Task: Look for space in Saint-Bruno-de-Montarville, Canada from 17th June, 2023 to 21st June, 2023 for 2 adults in price range Rs.7000 to Rs.12000. Place can be private room with 1  bedroom having 2 beds and 1 bathroom. Property type can be house, flat, guest house. Booking option can be shelf check-in. Required host language is English.
Action: Mouse moved to (430, 86)
Screenshot: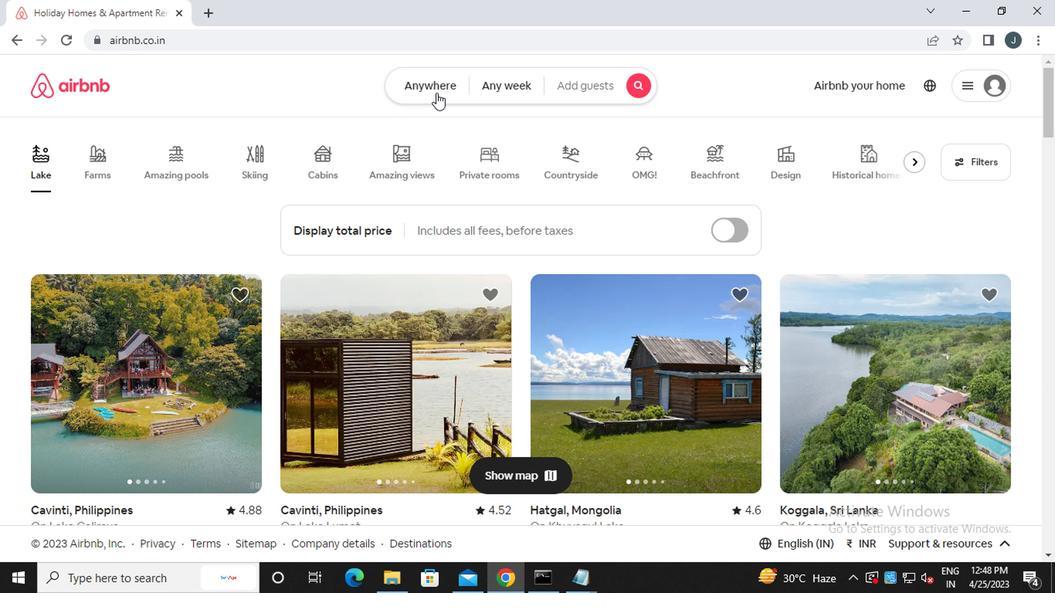 
Action: Mouse pressed left at (430, 86)
Screenshot: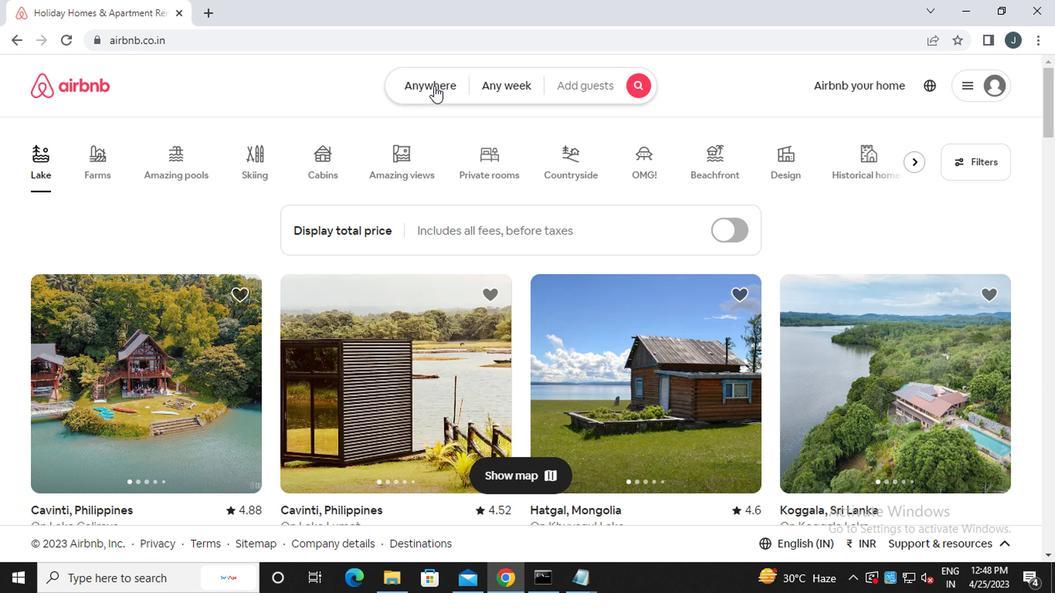 
Action: Mouse moved to (259, 152)
Screenshot: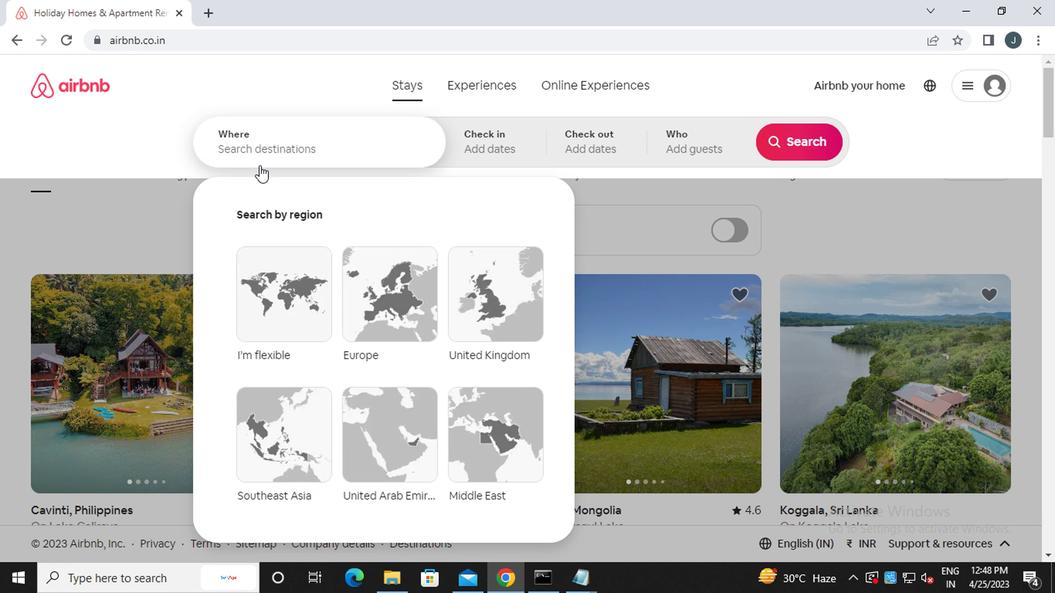 
Action: Mouse pressed left at (259, 152)
Screenshot: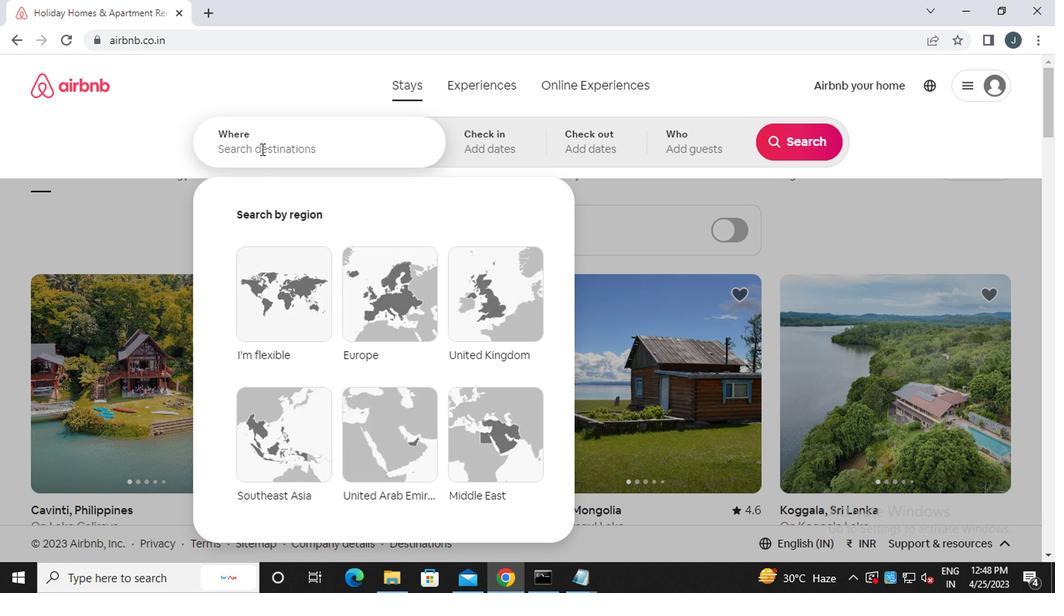 
Action: Key pressed s<Key.caps_lock>aint-de<Key.backspace><Key.backspace><Key.caps_lock>b<Key.caps_lock>runo-de-<Key.caps_lock>m<Key.caps_lock>ontarville,<Key.caps_lock>c<Key.caps_lock>anada
Screenshot: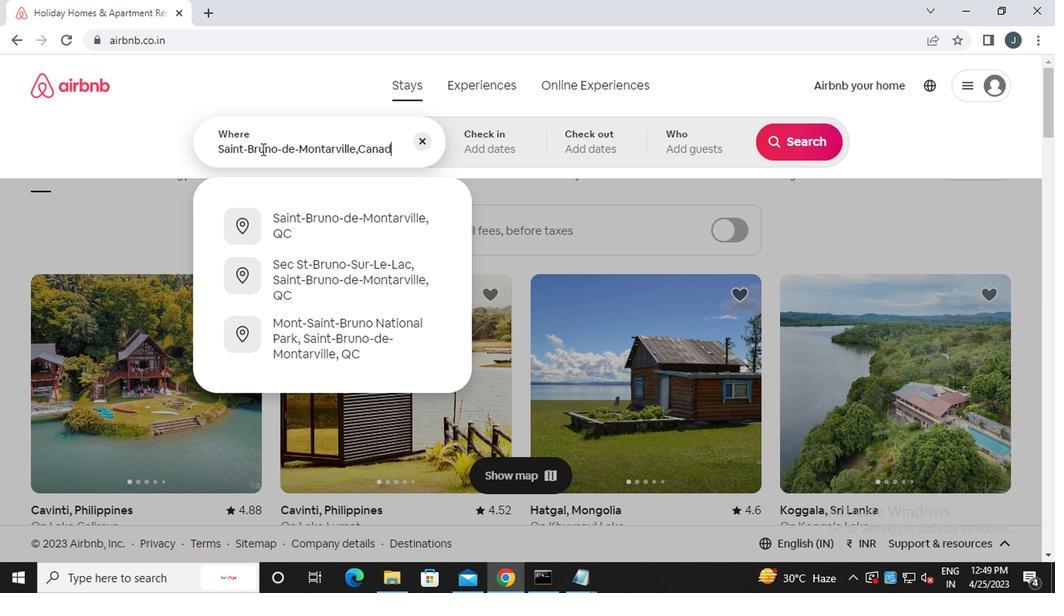 
Action: Mouse moved to (499, 146)
Screenshot: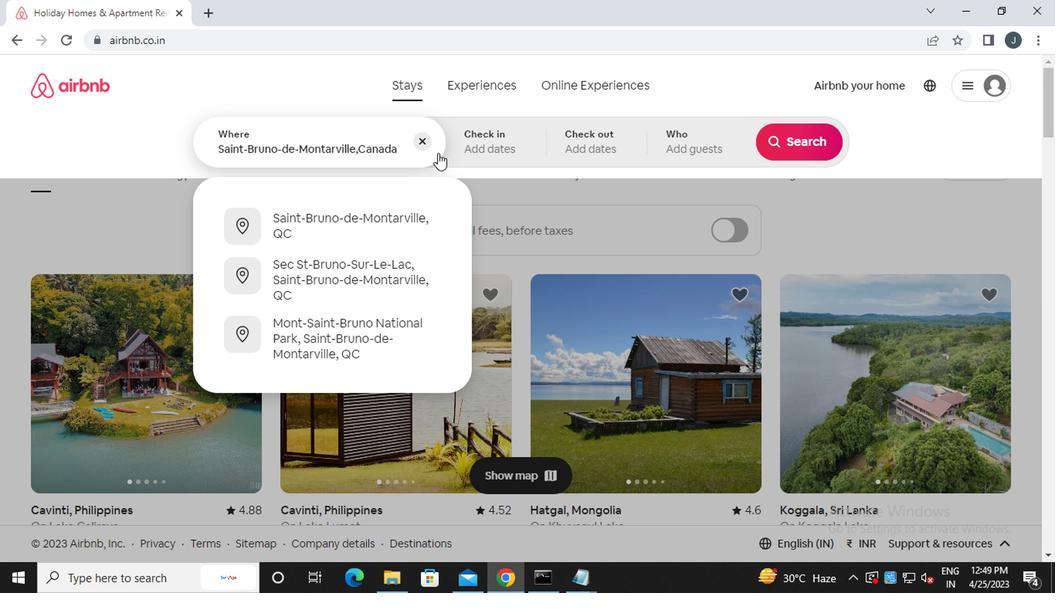 
Action: Mouse pressed left at (499, 146)
Screenshot: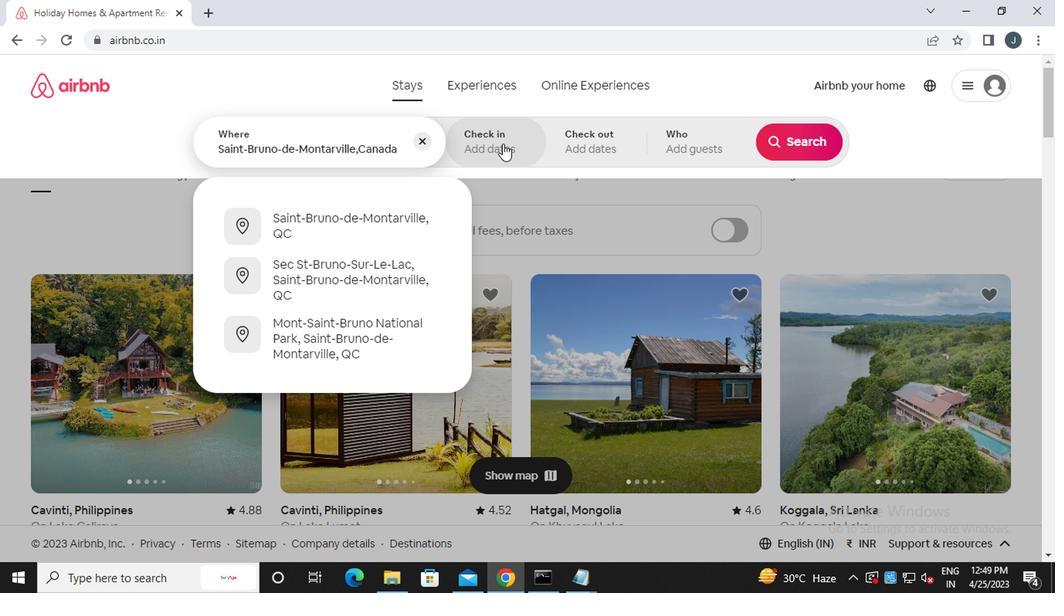 
Action: Mouse moved to (784, 269)
Screenshot: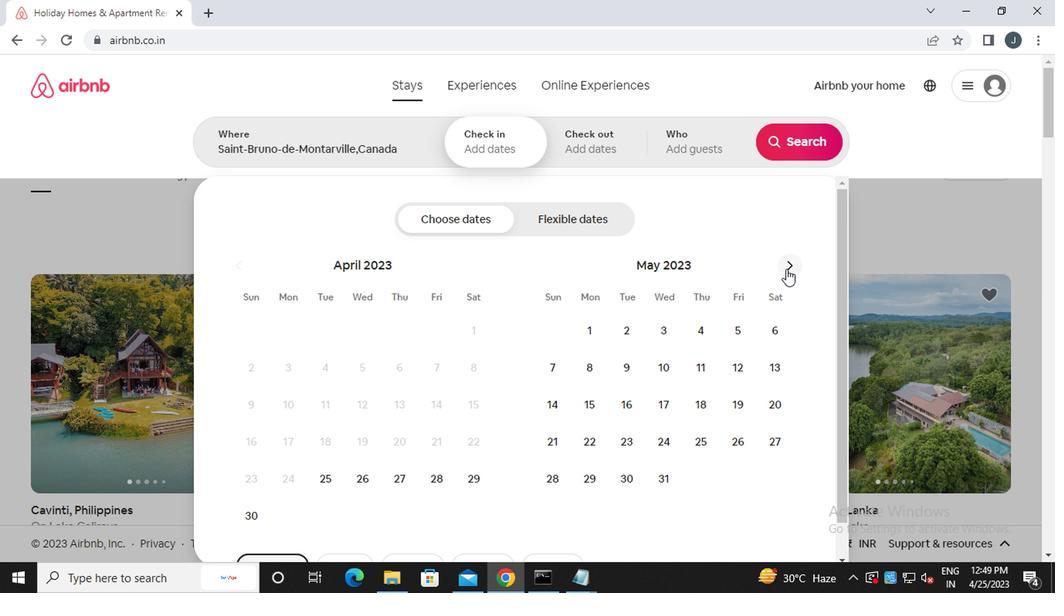 
Action: Mouse pressed left at (784, 269)
Screenshot: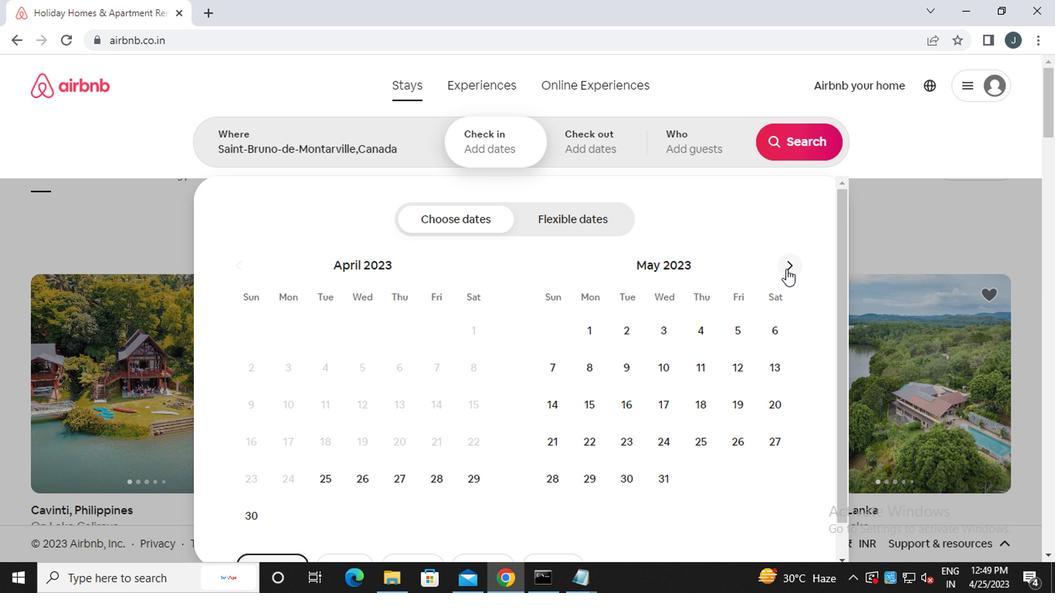 
Action: Mouse moved to (785, 269)
Screenshot: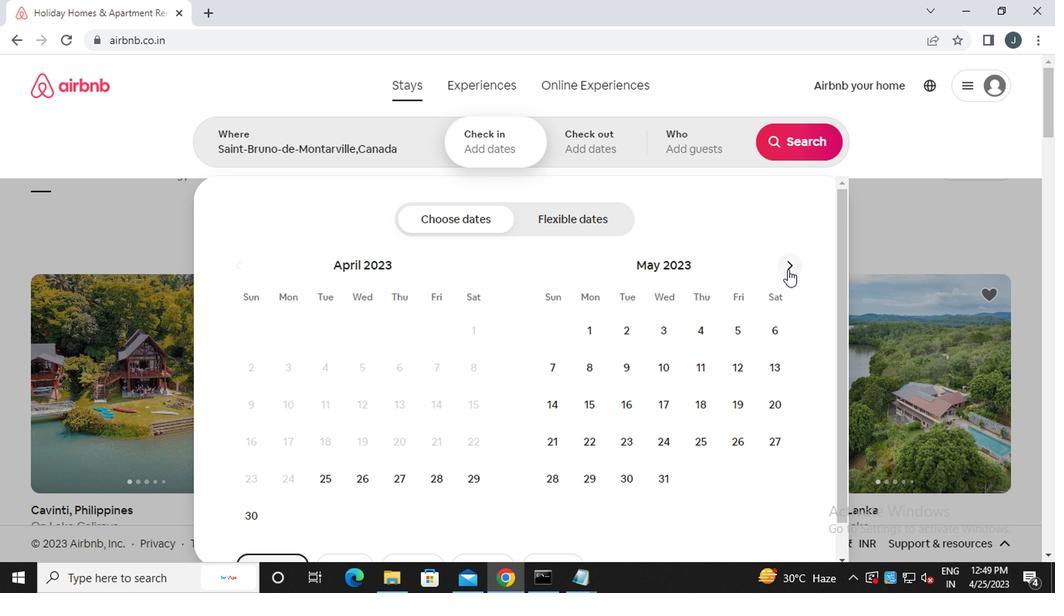 
Action: Mouse pressed left at (785, 269)
Screenshot: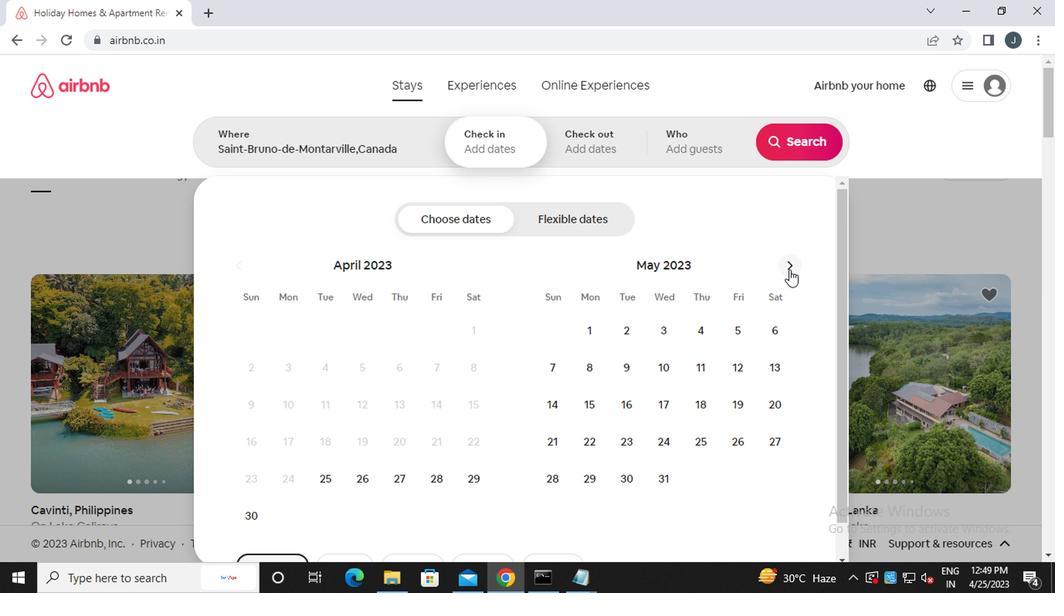 
Action: Mouse pressed left at (785, 269)
Screenshot: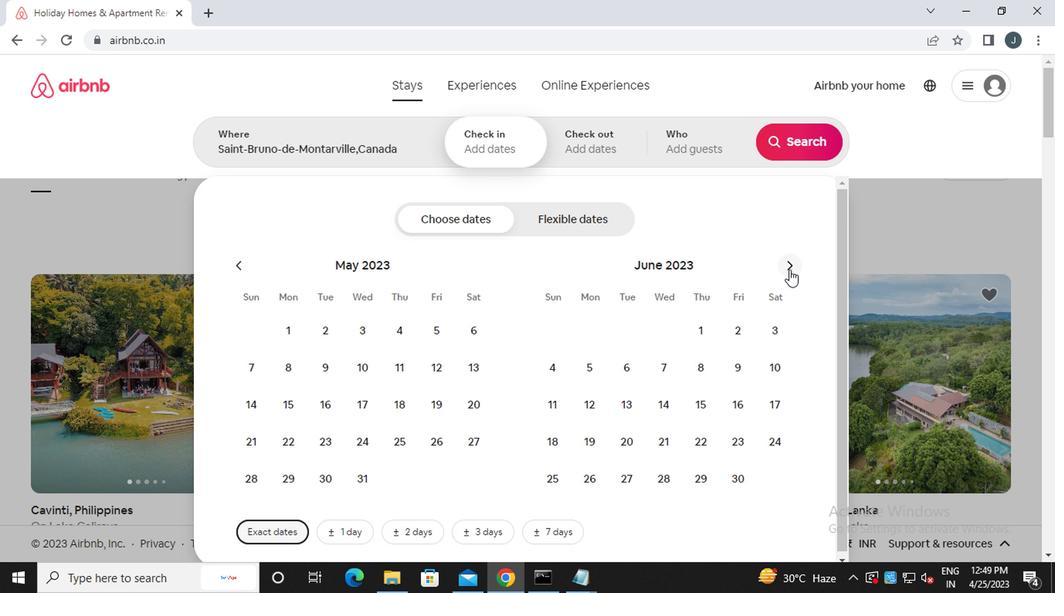 
Action: Mouse moved to (248, 266)
Screenshot: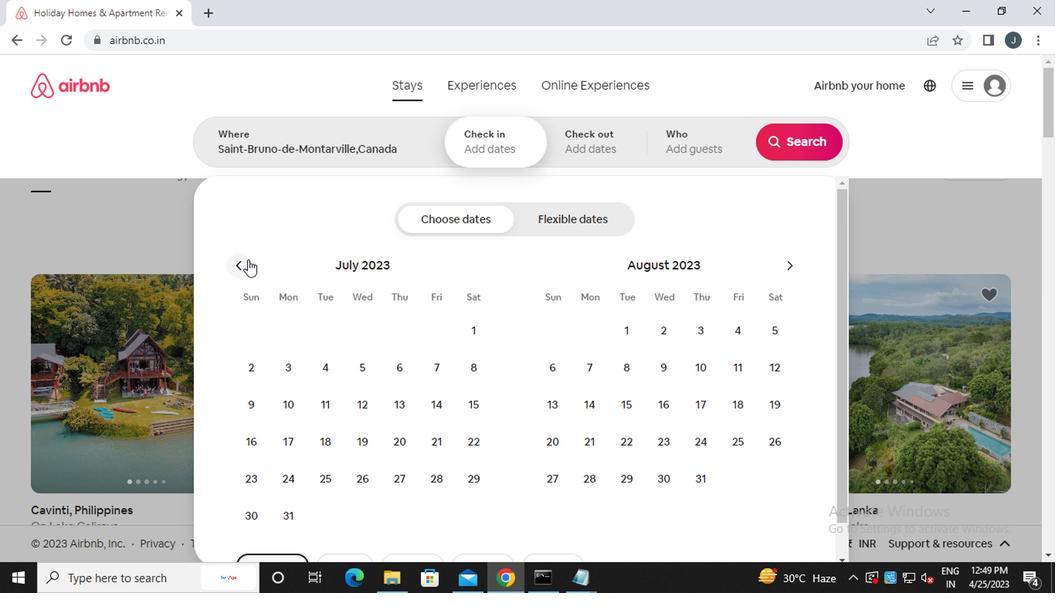 
Action: Mouse pressed left at (248, 266)
Screenshot: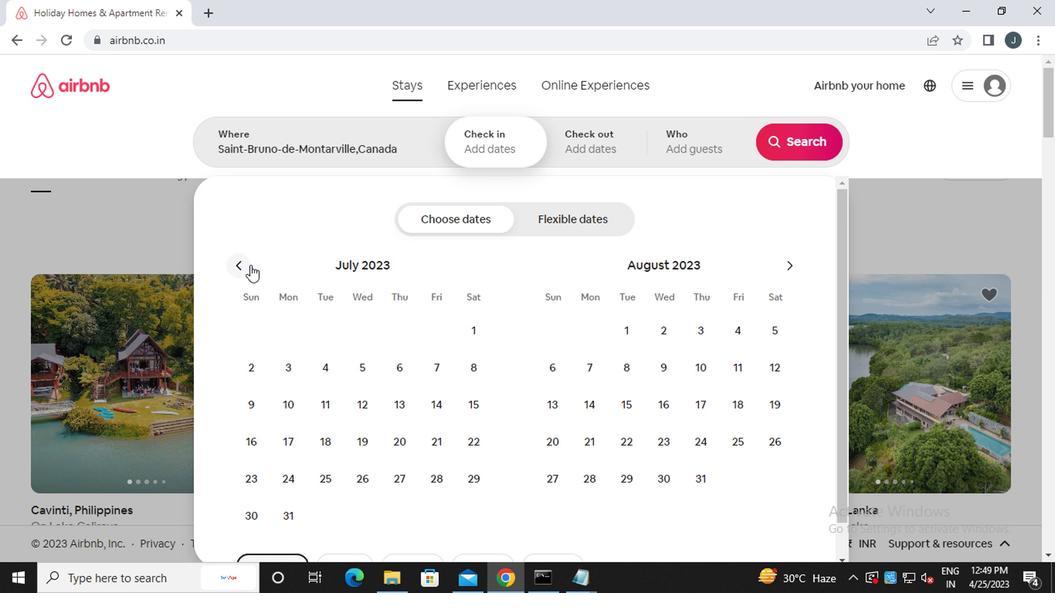 
Action: Mouse moved to (240, 266)
Screenshot: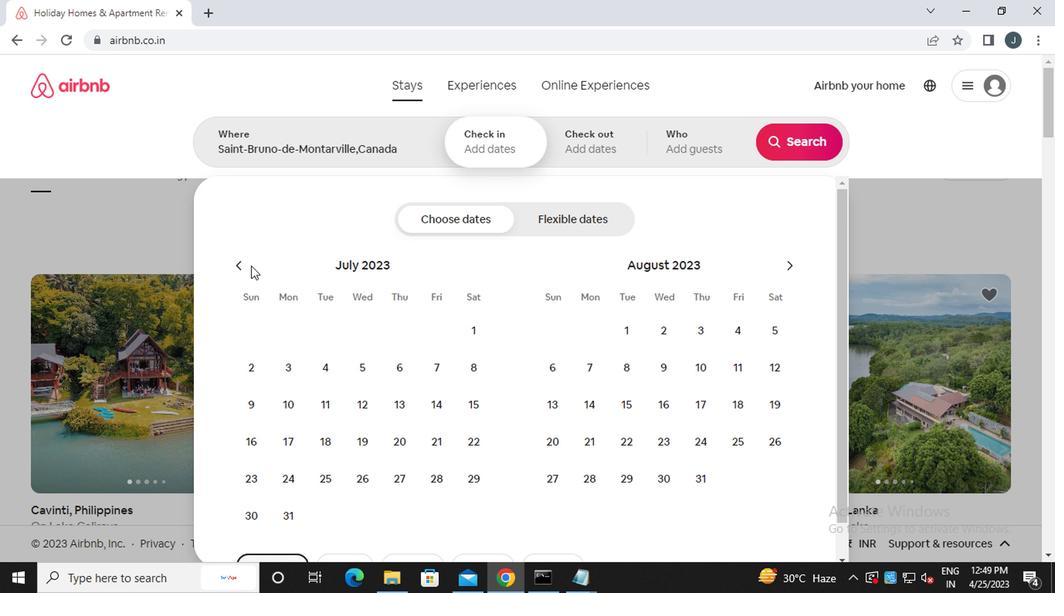 
Action: Mouse pressed left at (240, 266)
Screenshot: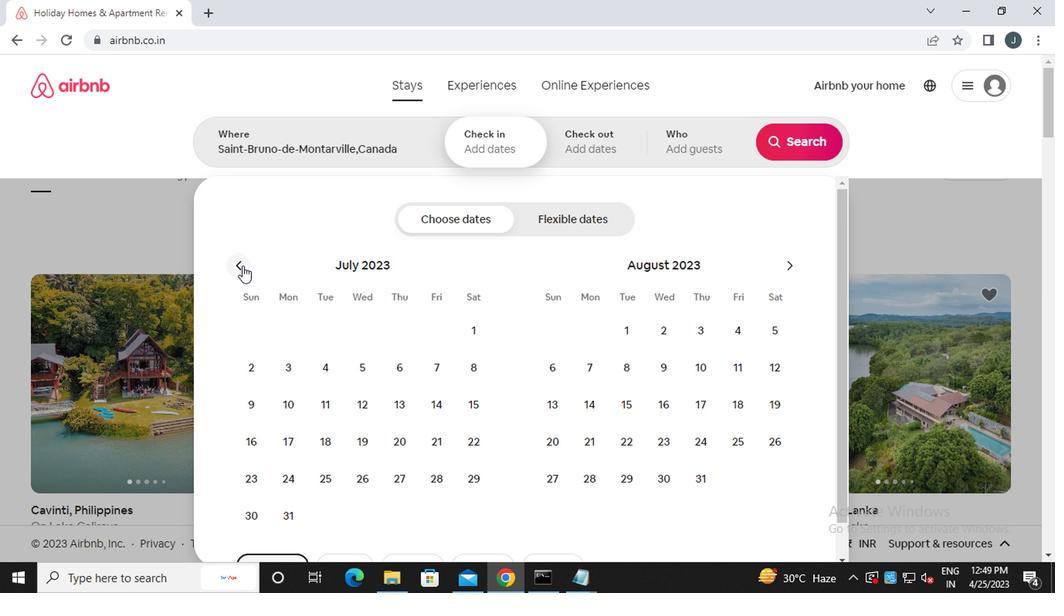 
Action: Mouse moved to (467, 407)
Screenshot: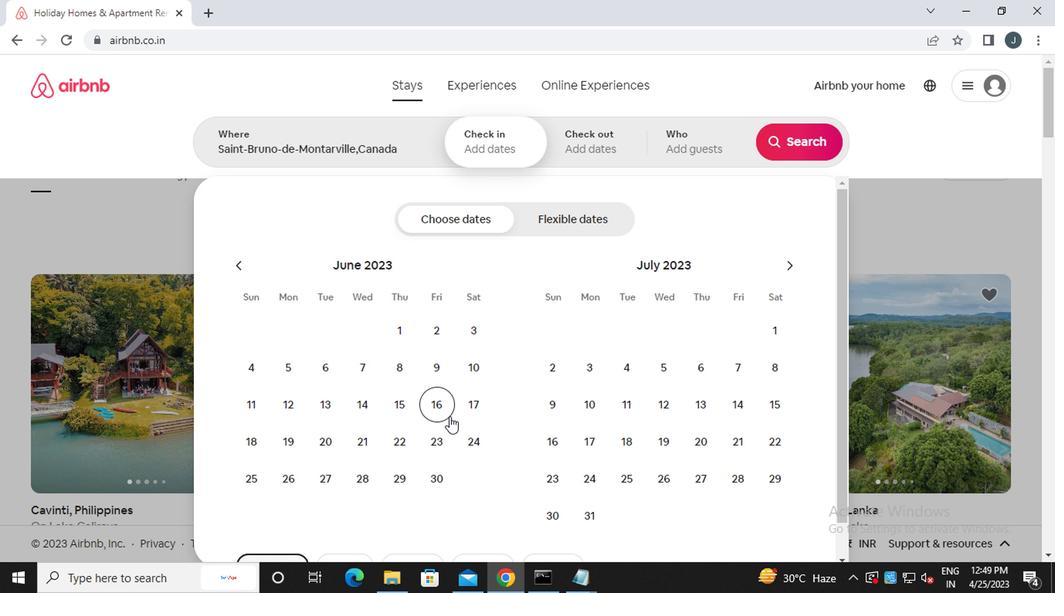 
Action: Mouse pressed left at (467, 407)
Screenshot: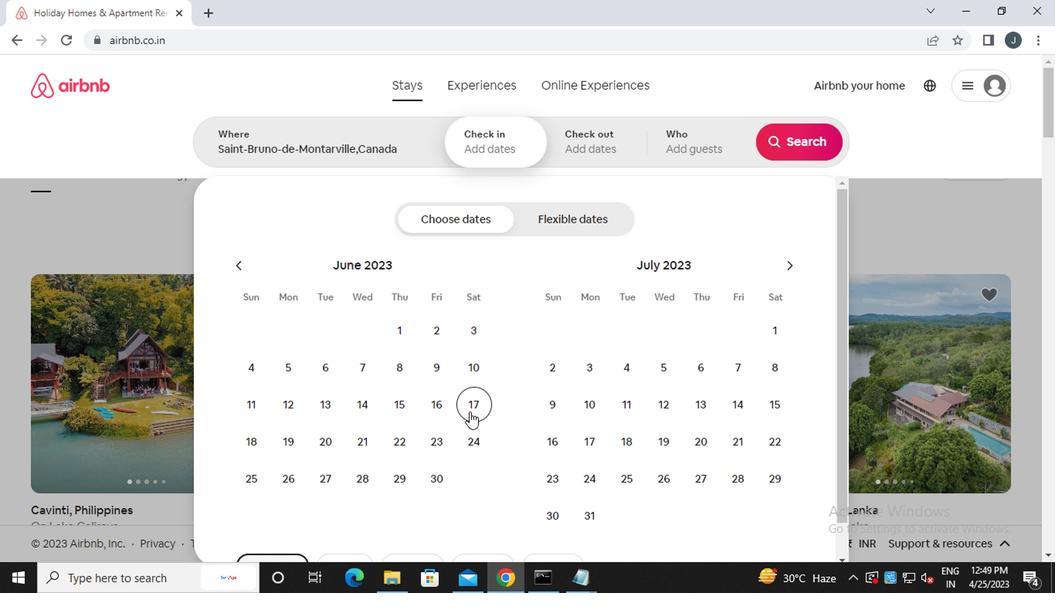 
Action: Mouse moved to (370, 435)
Screenshot: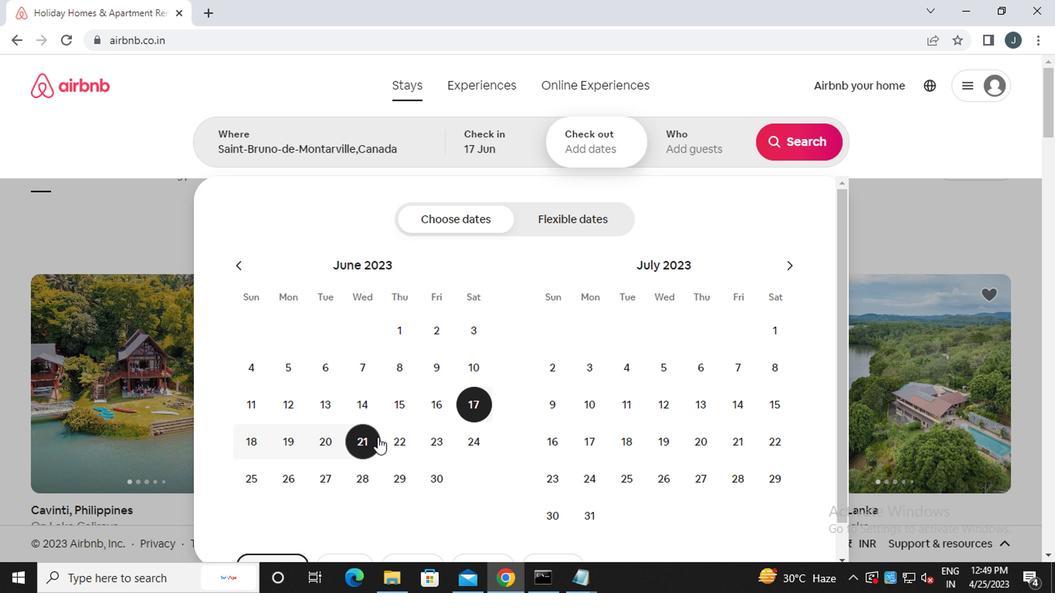 
Action: Mouse pressed left at (370, 435)
Screenshot: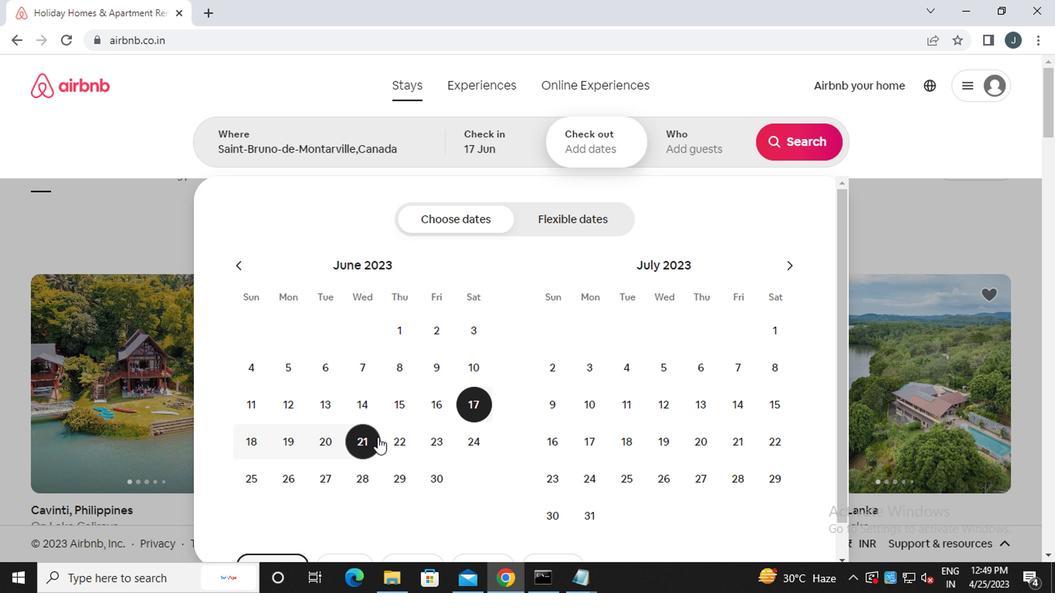 
Action: Mouse moved to (694, 144)
Screenshot: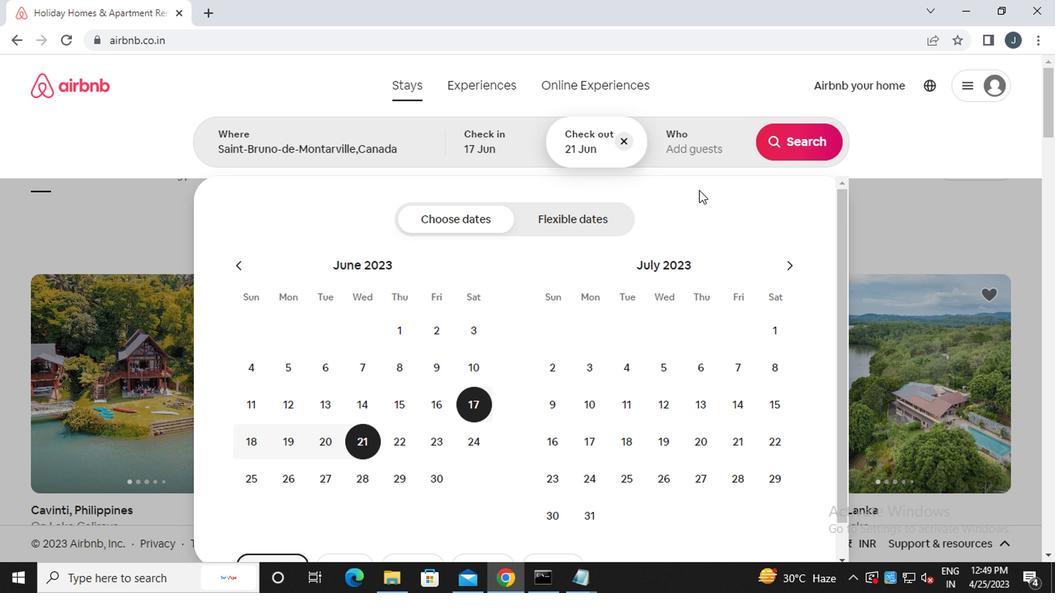 
Action: Mouse pressed left at (694, 144)
Screenshot: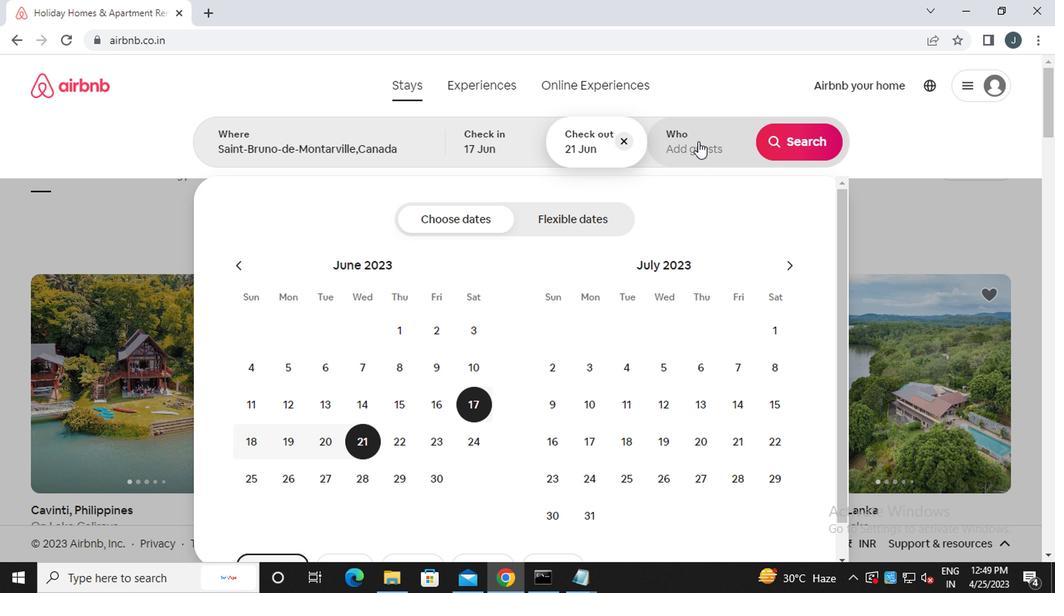 
Action: Mouse moved to (797, 223)
Screenshot: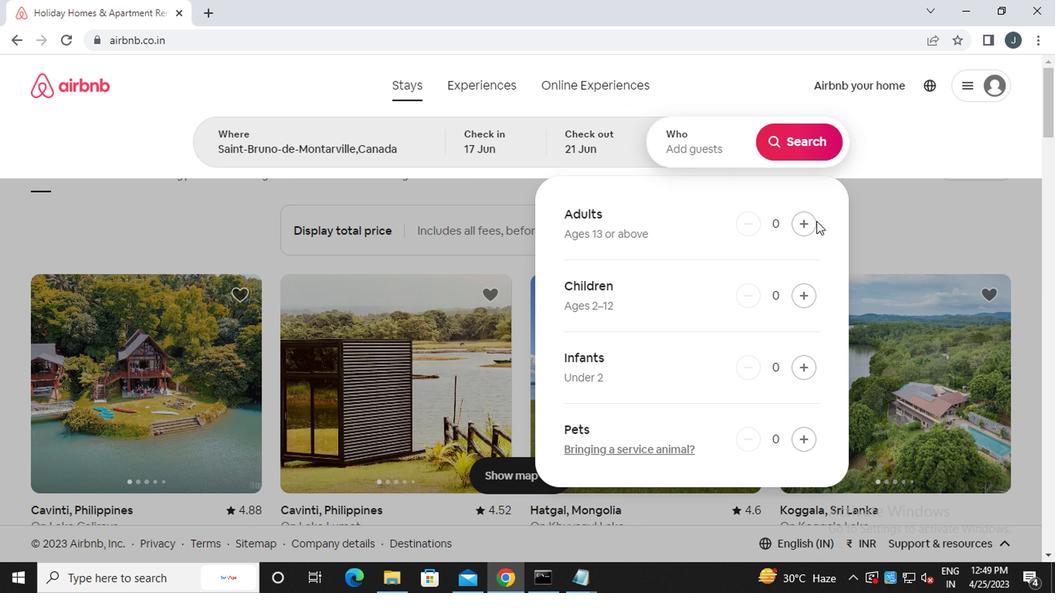 
Action: Mouse pressed left at (797, 223)
Screenshot: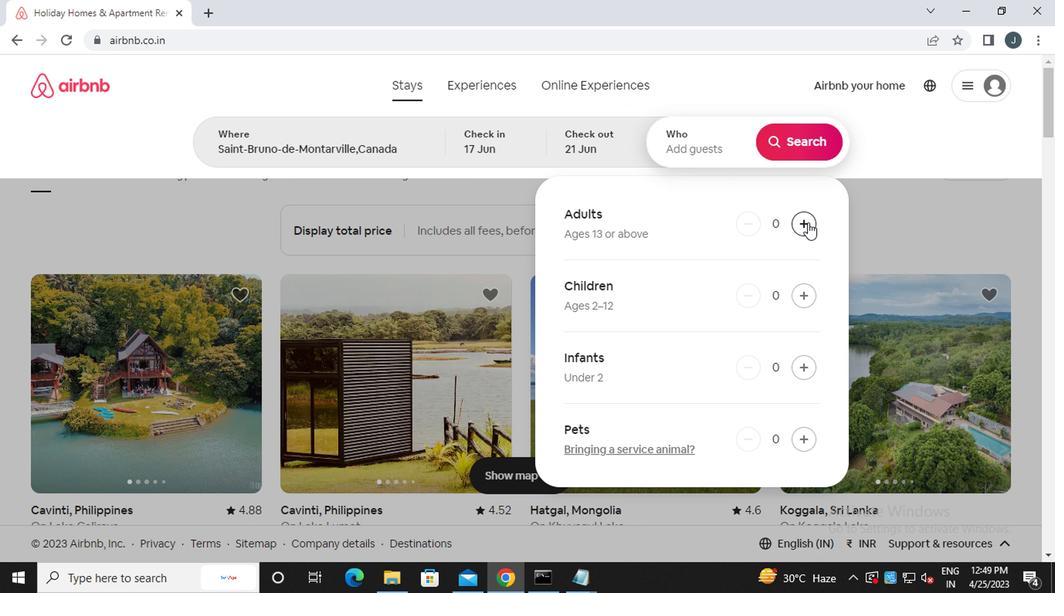 
Action: Mouse pressed left at (797, 223)
Screenshot: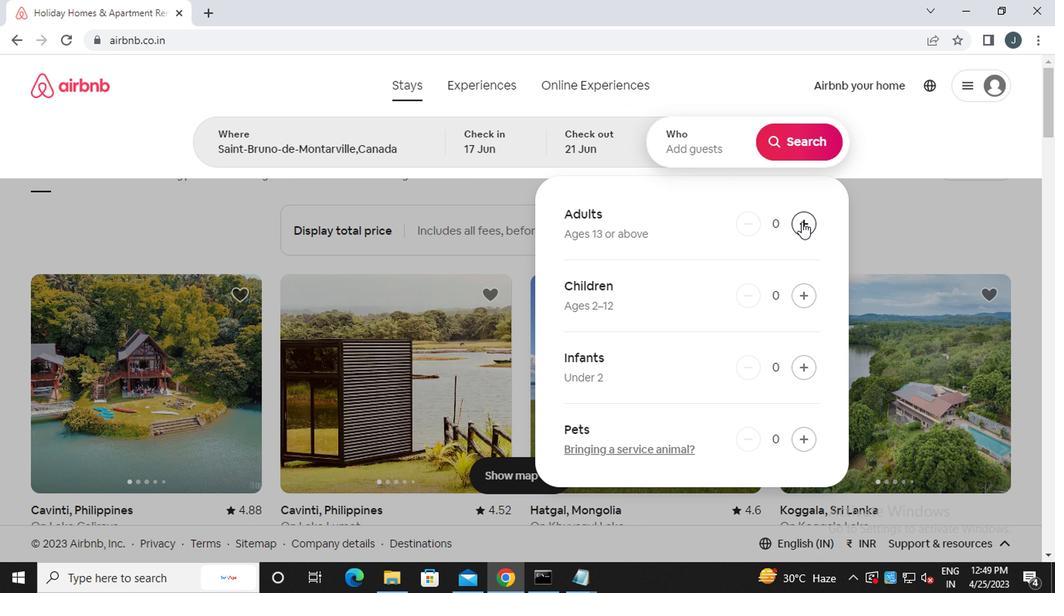 
Action: Mouse moved to (792, 143)
Screenshot: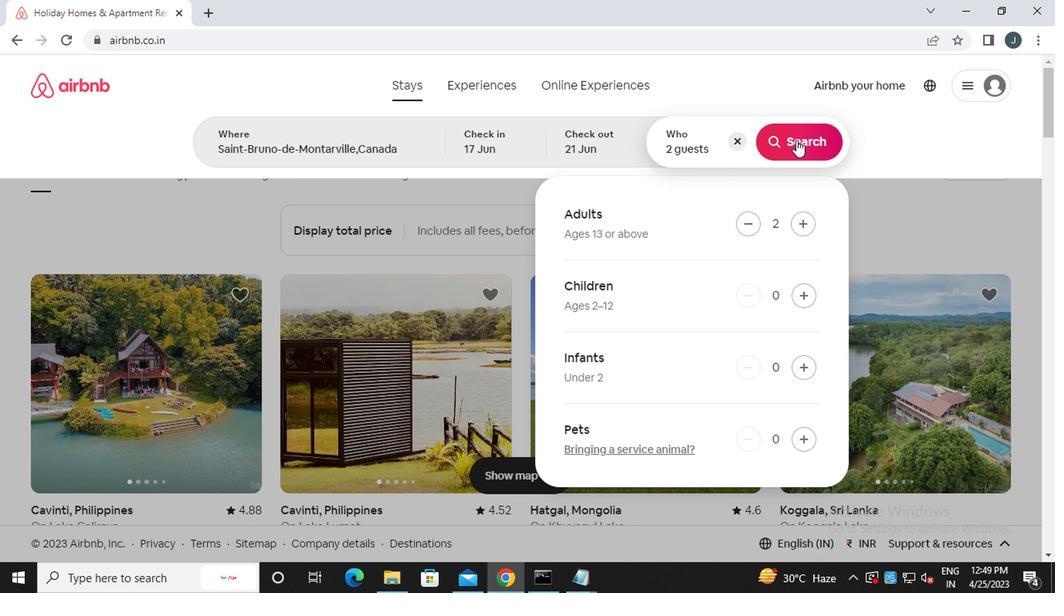 
Action: Mouse pressed left at (792, 143)
Screenshot: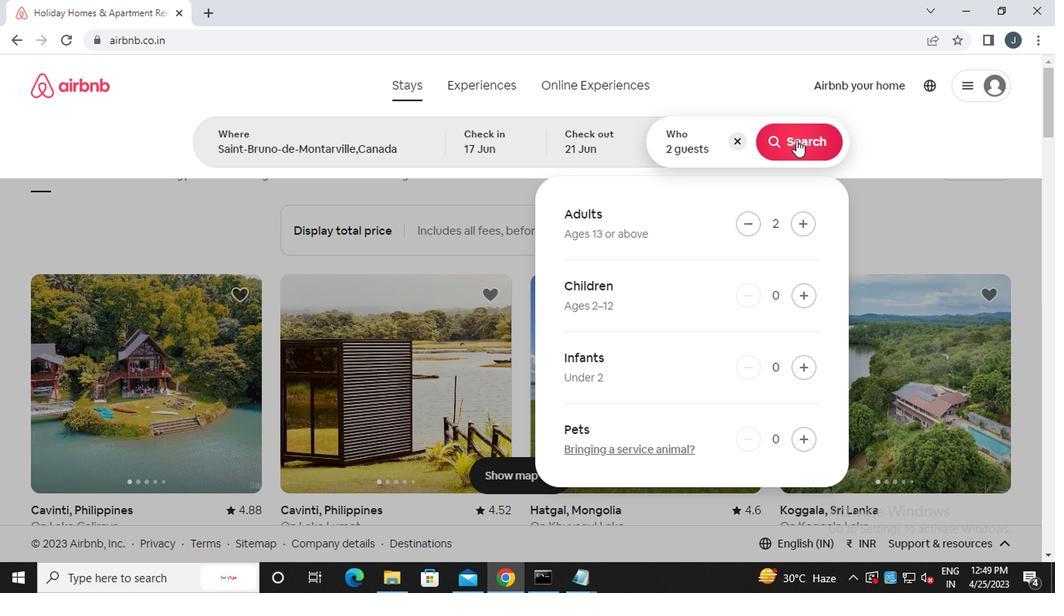 
Action: Mouse moved to (988, 145)
Screenshot: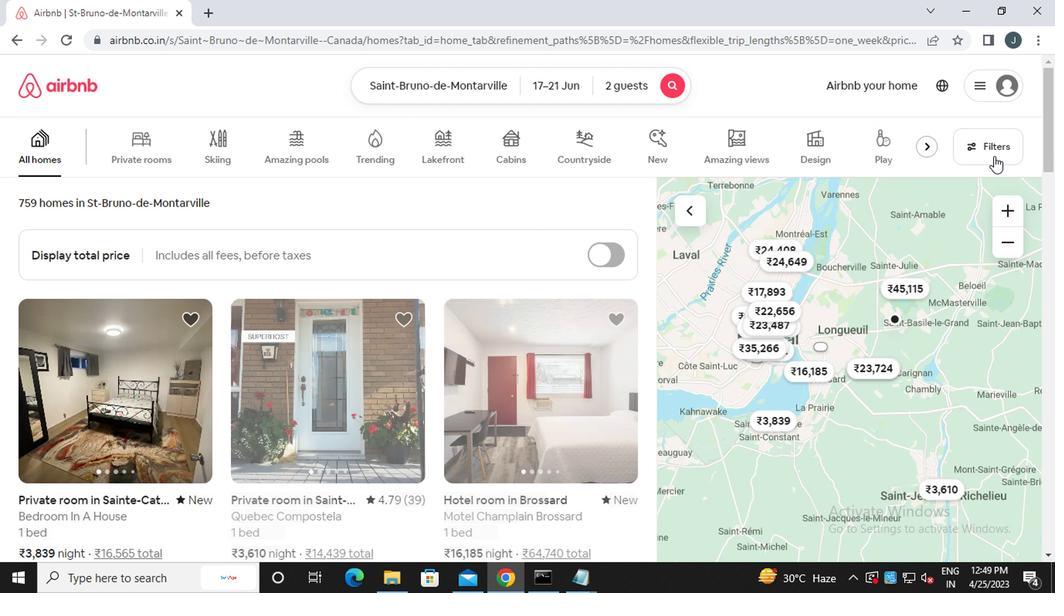 
Action: Mouse pressed left at (988, 145)
Screenshot: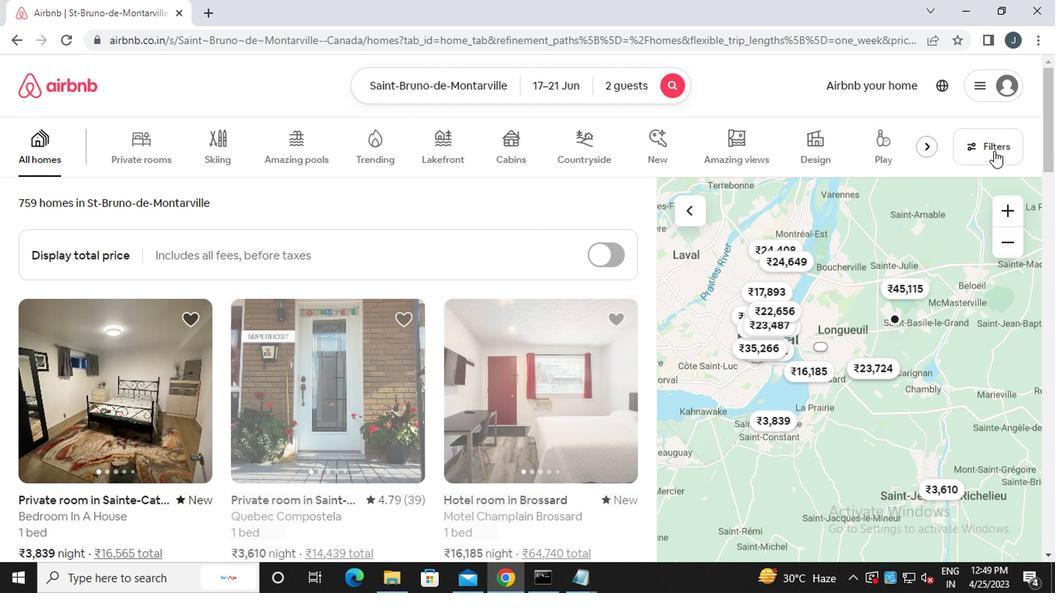 
Action: Mouse moved to (374, 341)
Screenshot: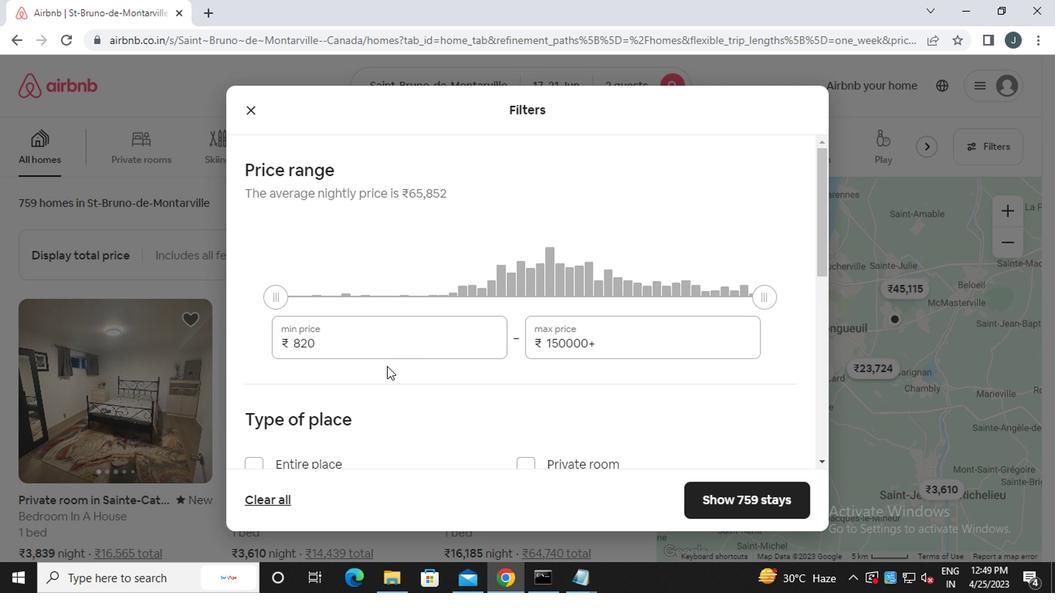 
Action: Mouse pressed left at (374, 341)
Screenshot: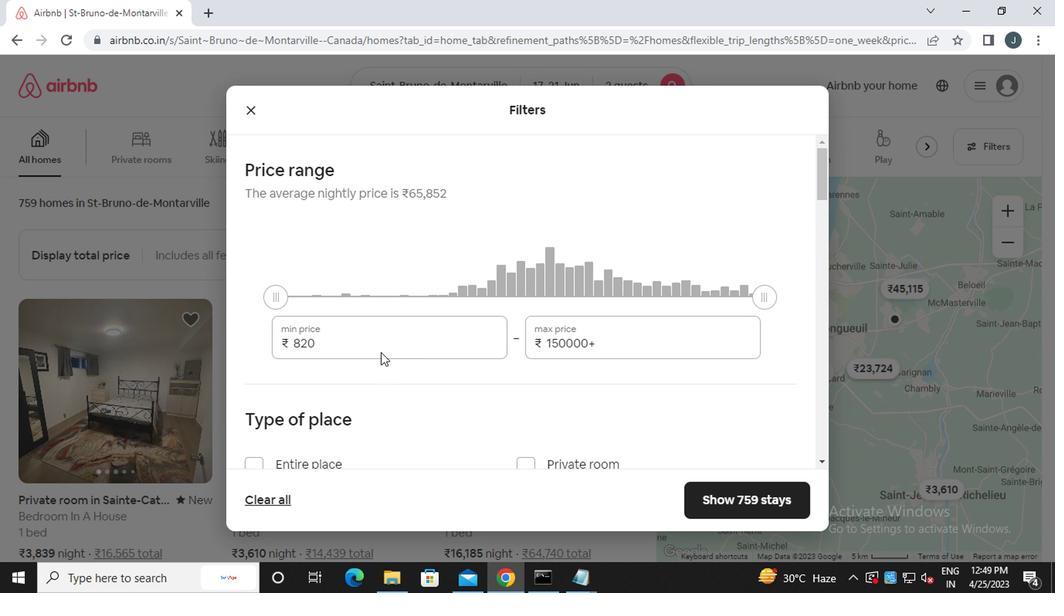 
Action: Mouse moved to (374, 338)
Screenshot: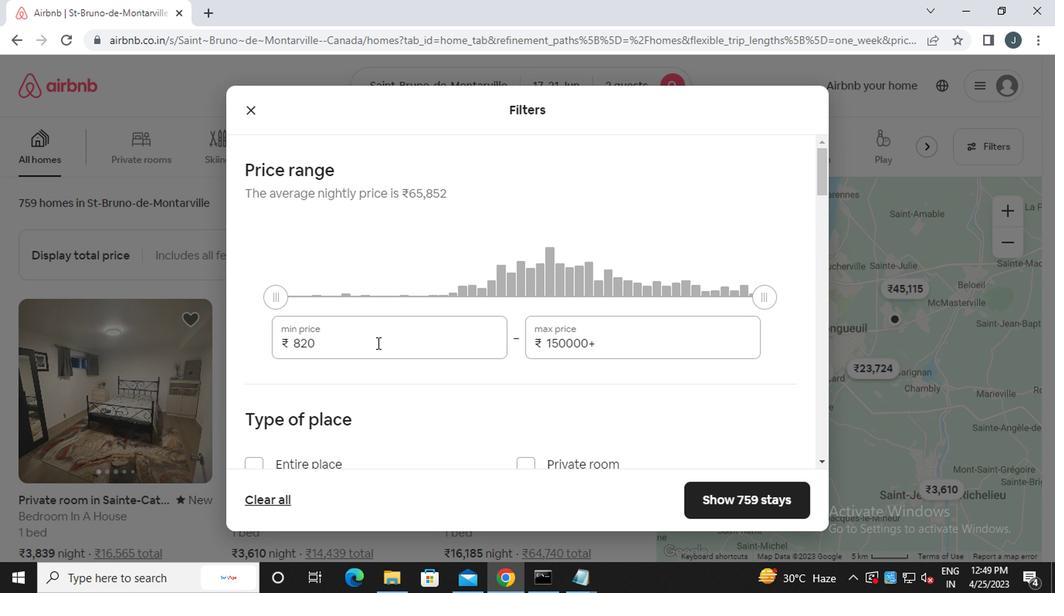 
Action: Key pressed <Key.backspace><Key.backspace><Key.backspace><<103>><<96>><<96>><<96>>
Screenshot: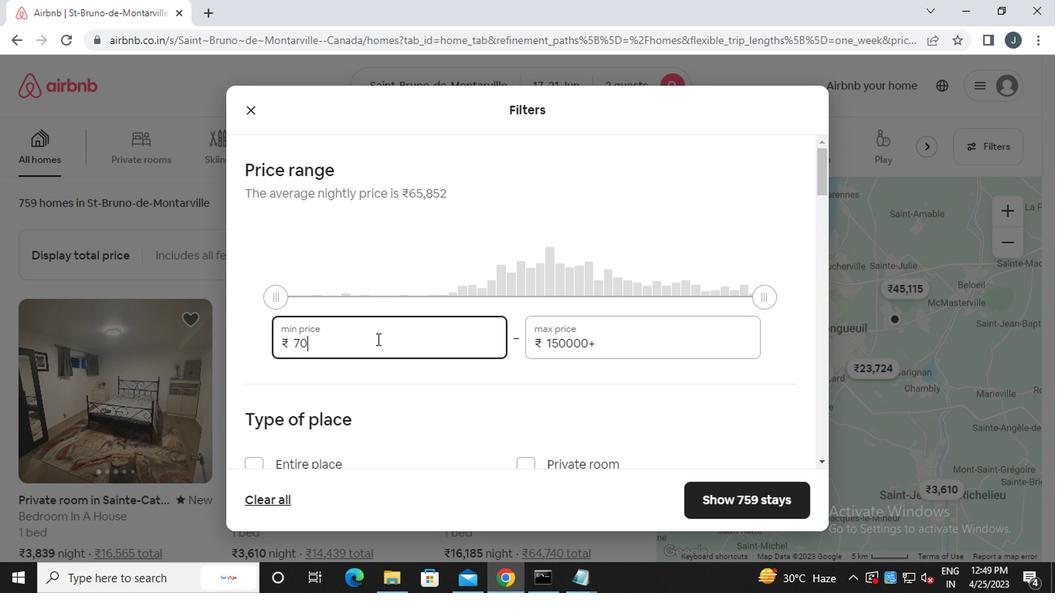 
Action: Mouse moved to (665, 330)
Screenshot: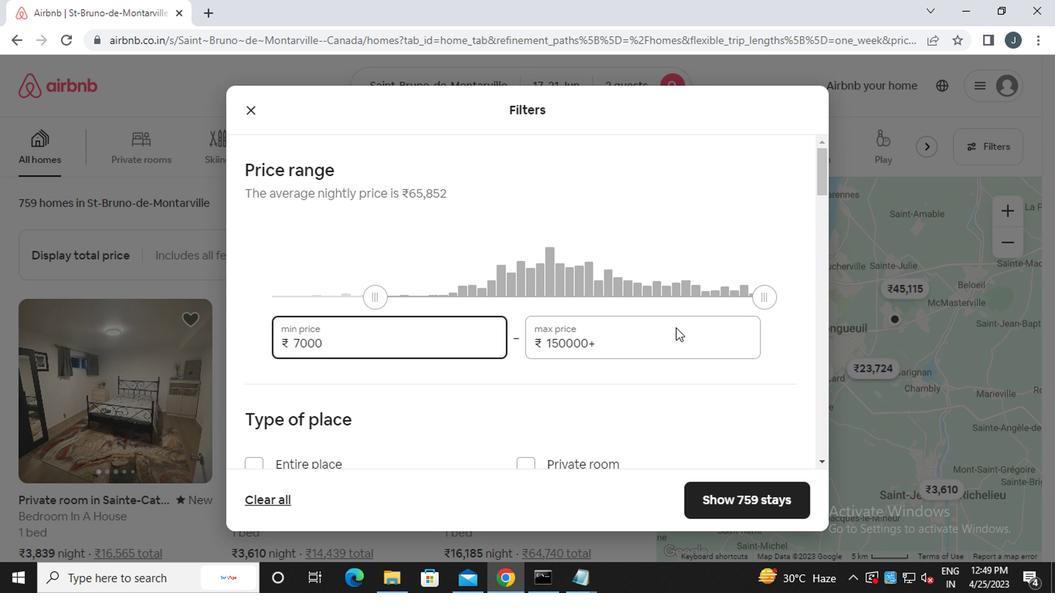 
Action: Mouse pressed left at (665, 330)
Screenshot: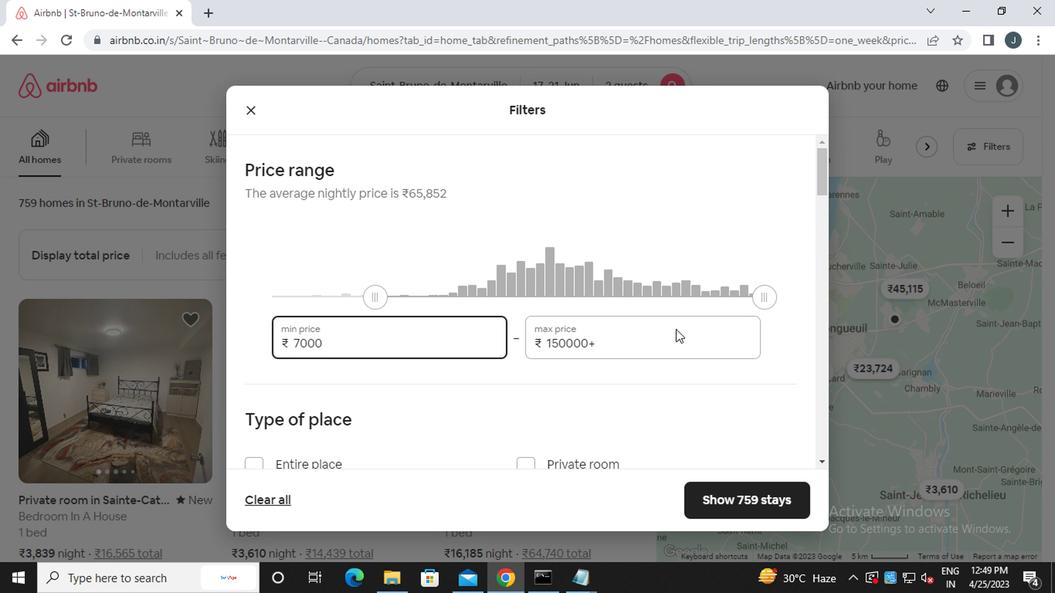 
Action: Mouse moved to (669, 329)
Screenshot: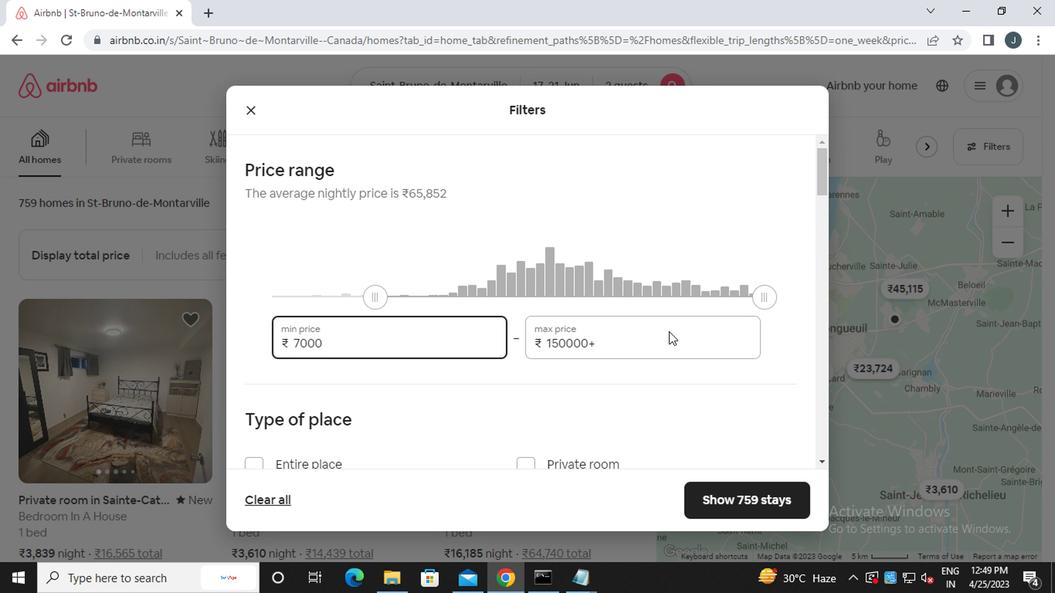 
Action: Key pressed <Key.backspace><Key.backspace><Key.backspace><Key.backspace><Key.backspace><Key.backspace><Key.backspace><Key.backspace><Key.backspace><Key.backspace><<97>><<98>><<96>><<96>><<96>>
Screenshot: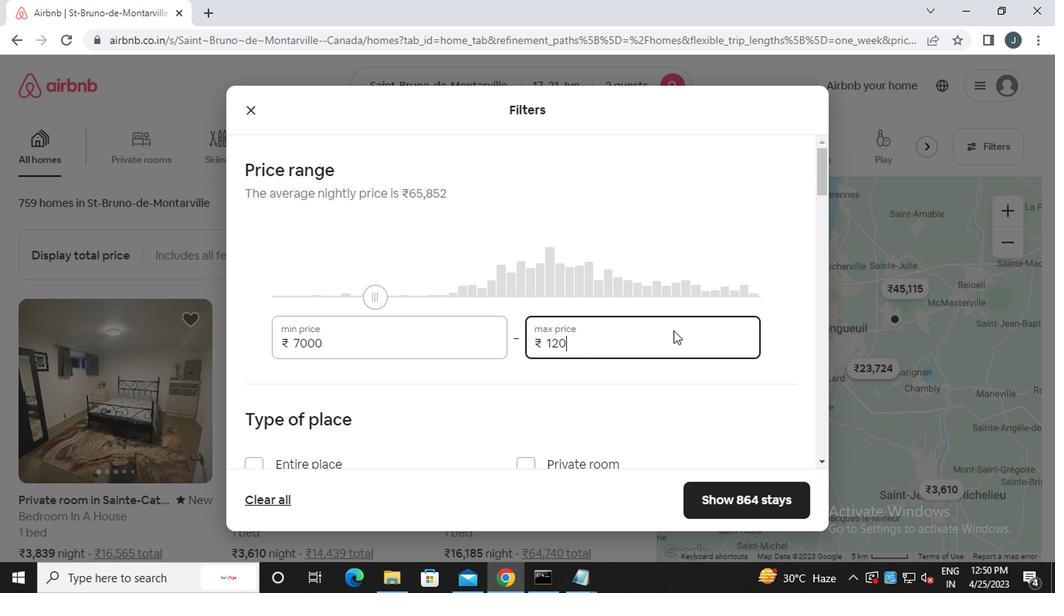 
Action: Mouse moved to (667, 329)
Screenshot: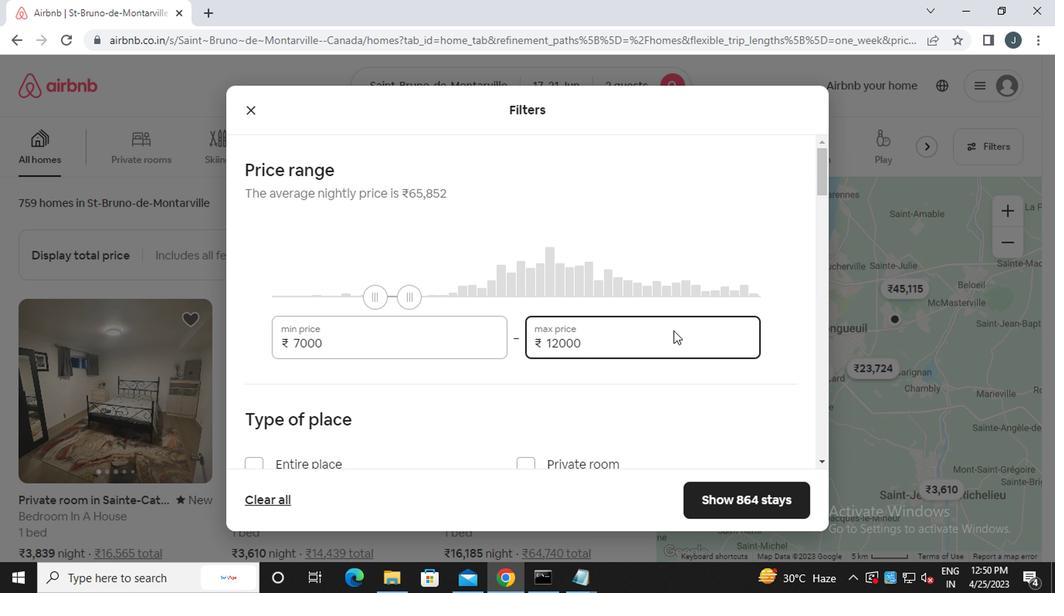 
Action: Mouse scrolled (667, 328) with delta (0, -1)
Screenshot: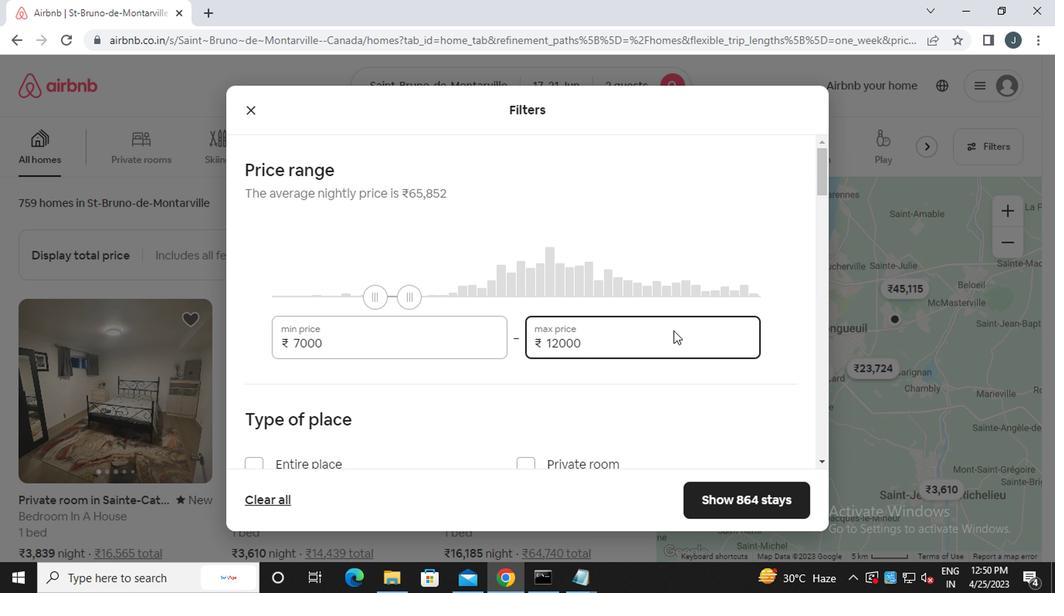 
Action: Mouse moved to (656, 335)
Screenshot: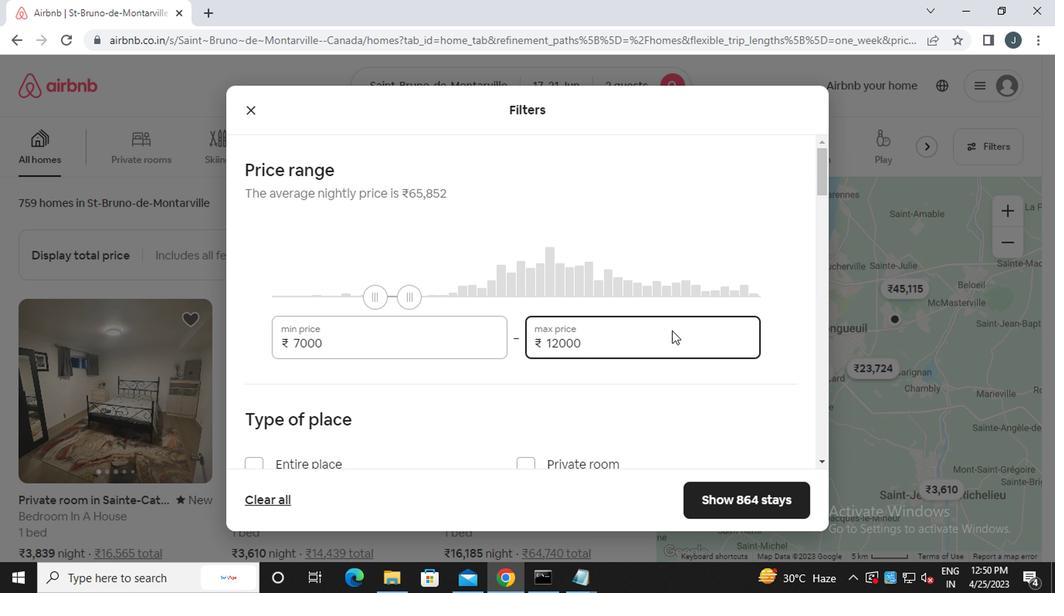 
Action: Mouse scrolled (656, 334) with delta (0, -1)
Screenshot: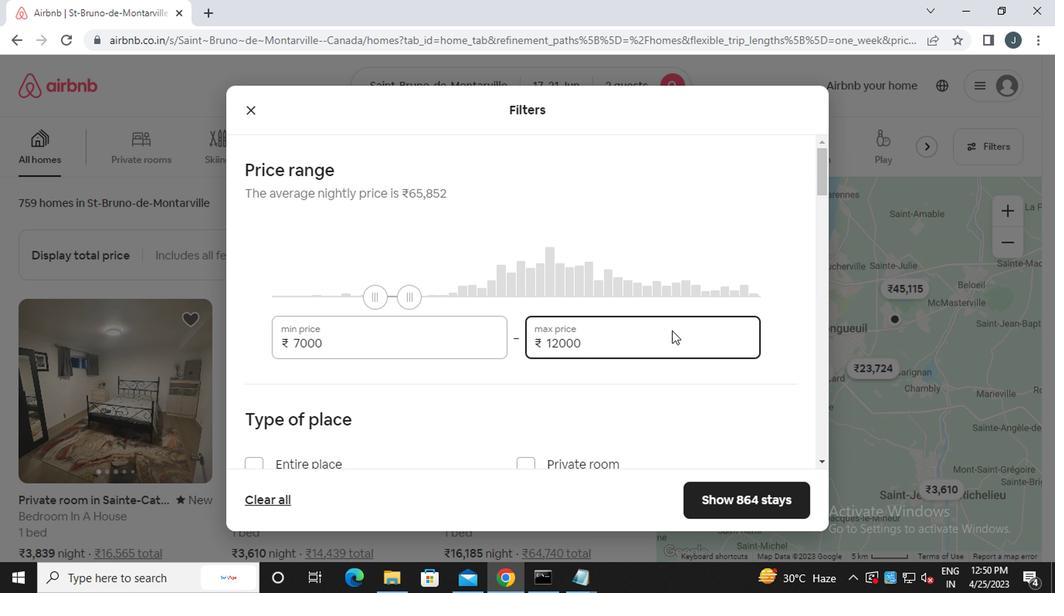 
Action: Mouse moved to (649, 338)
Screenshot: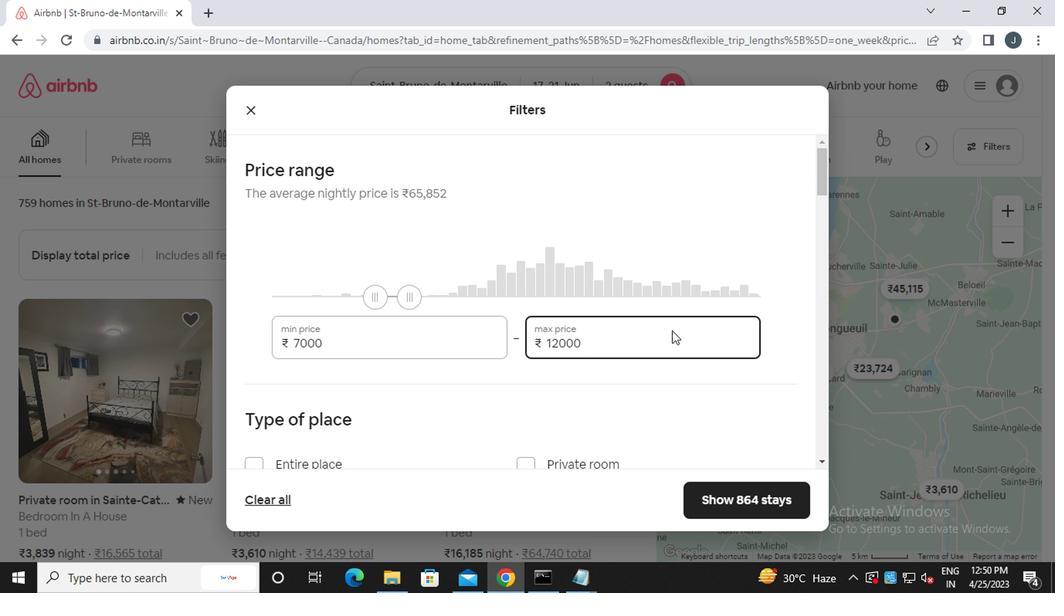 
Action: Mouse scrolled (649, 338) with delta (0, 0)
Screenshot: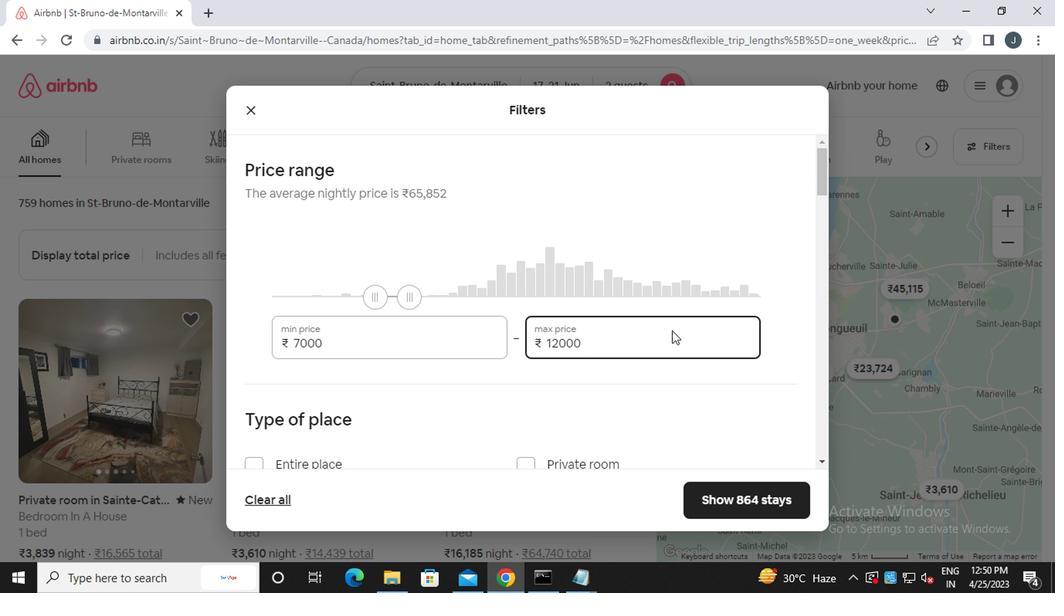
Action: Mouse moved to (648, 338)
Screenshot: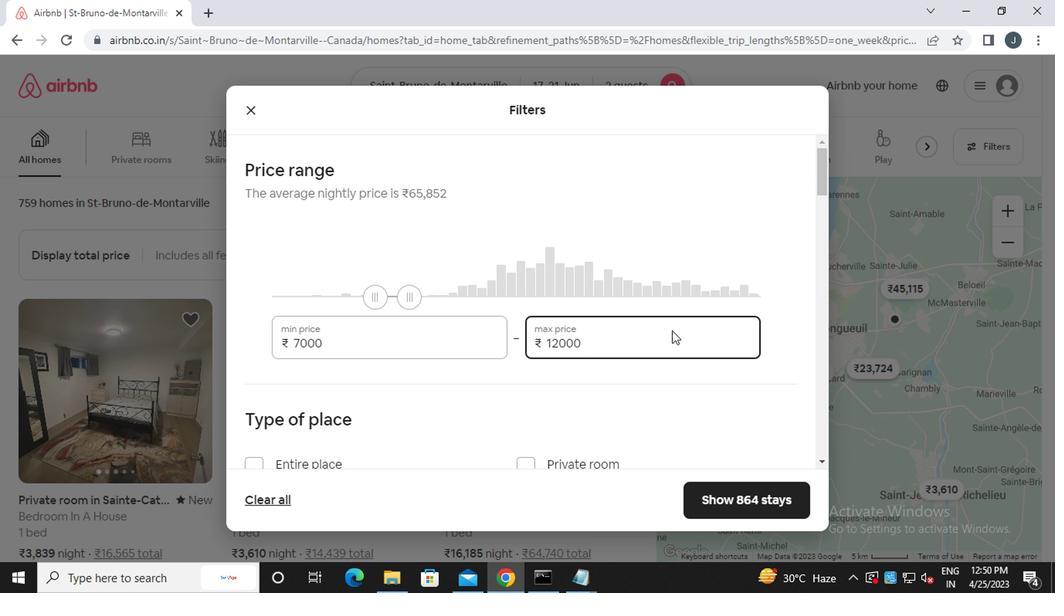 
Action: Mouse scrolled (648, 338) with delta (0, 0)
Screenshot: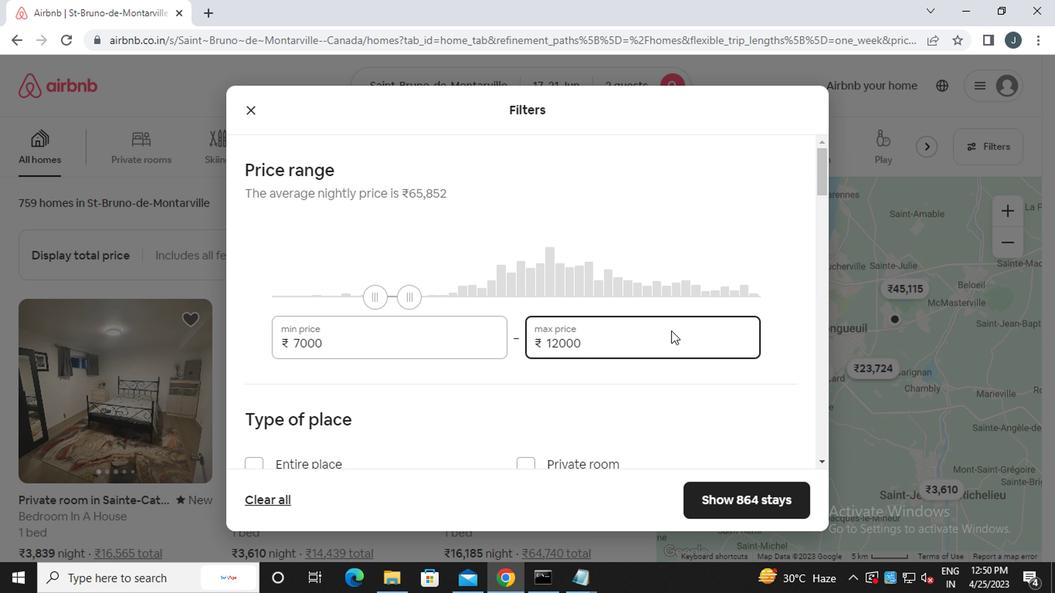 
Action: Mouse moved to (250, 198)
Screenshot: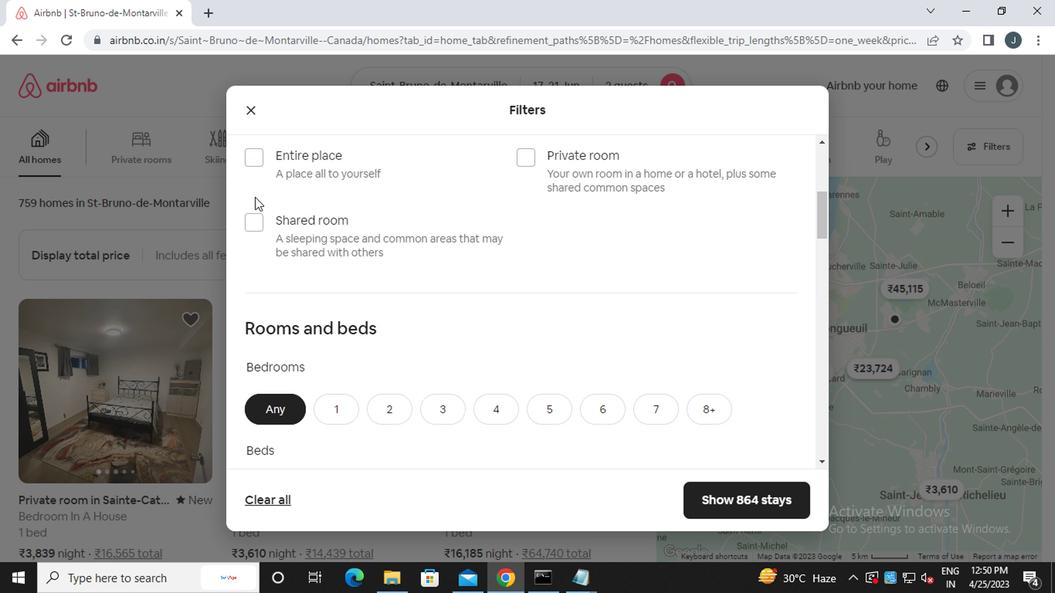 
Action: Mouse scrolled (250, 200) with delta (0, 1)
Screenshot: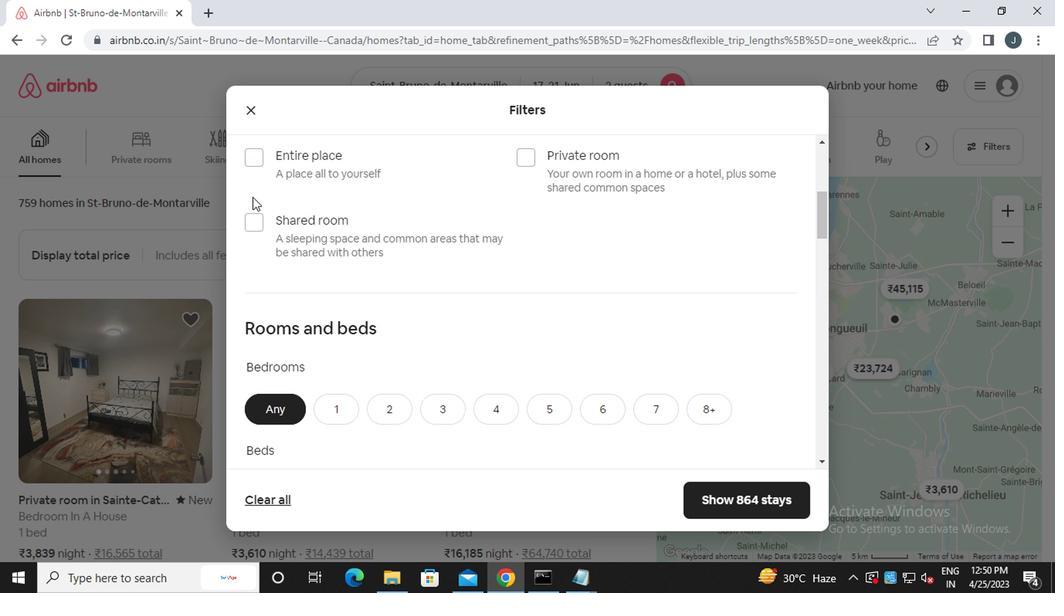 
Action: Mouse moved to (528, 234)
Screenshot: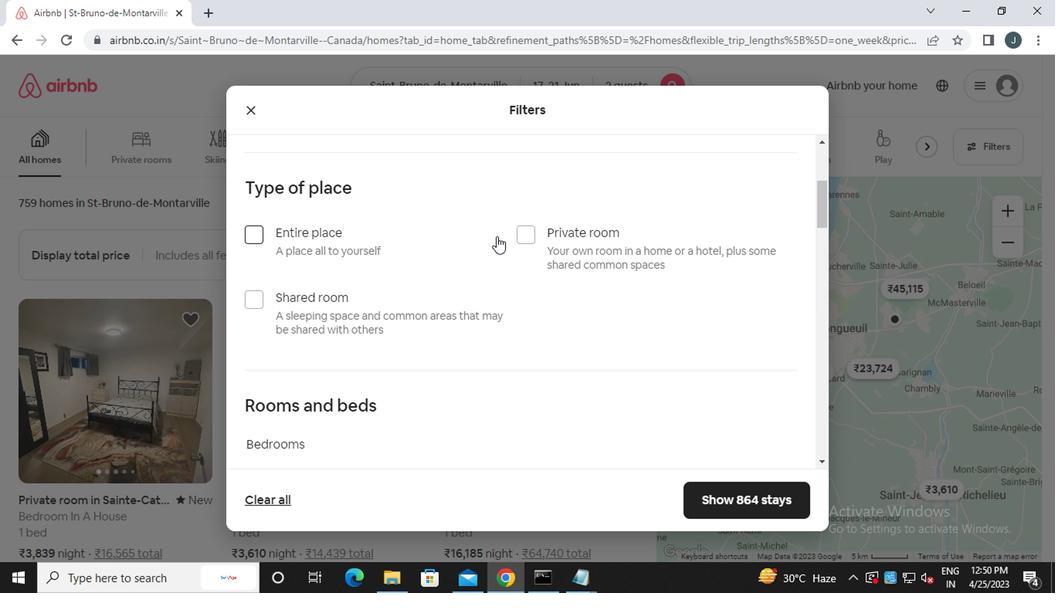 
Action: Mouse pressed left at (528, 234)
Screenshot: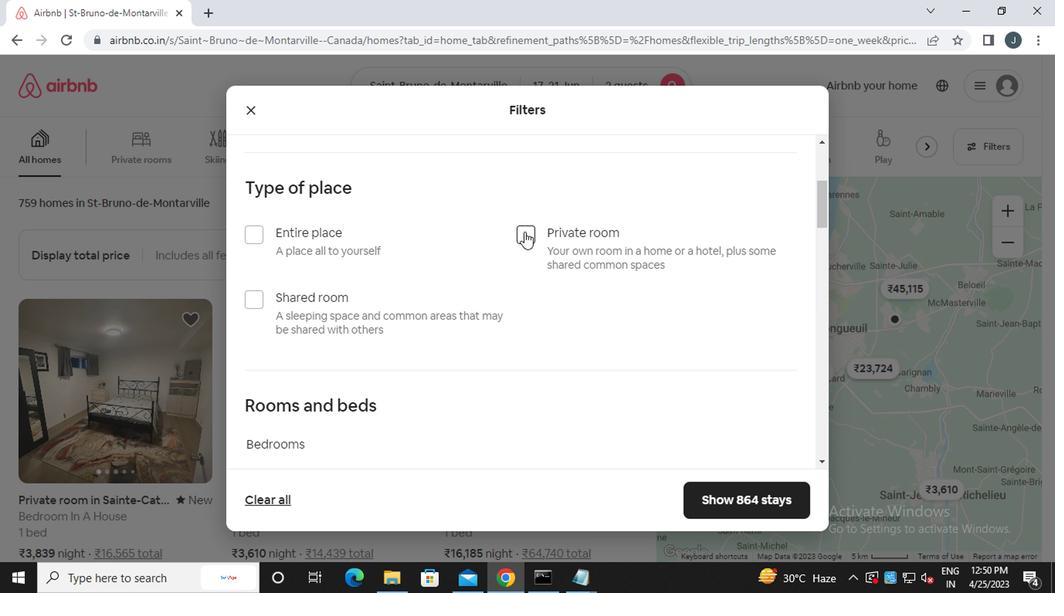 
Action: Mouse moved to (389, 247)
Screenshot: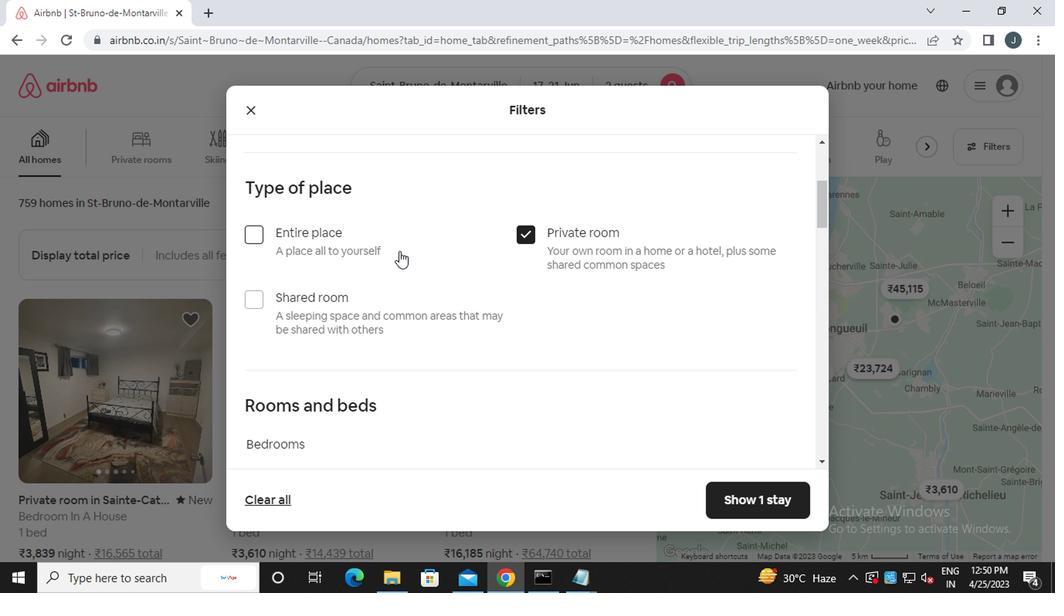 
Action: Mouse scrolled (389, 247) with delta (0, 0)
Screenshot: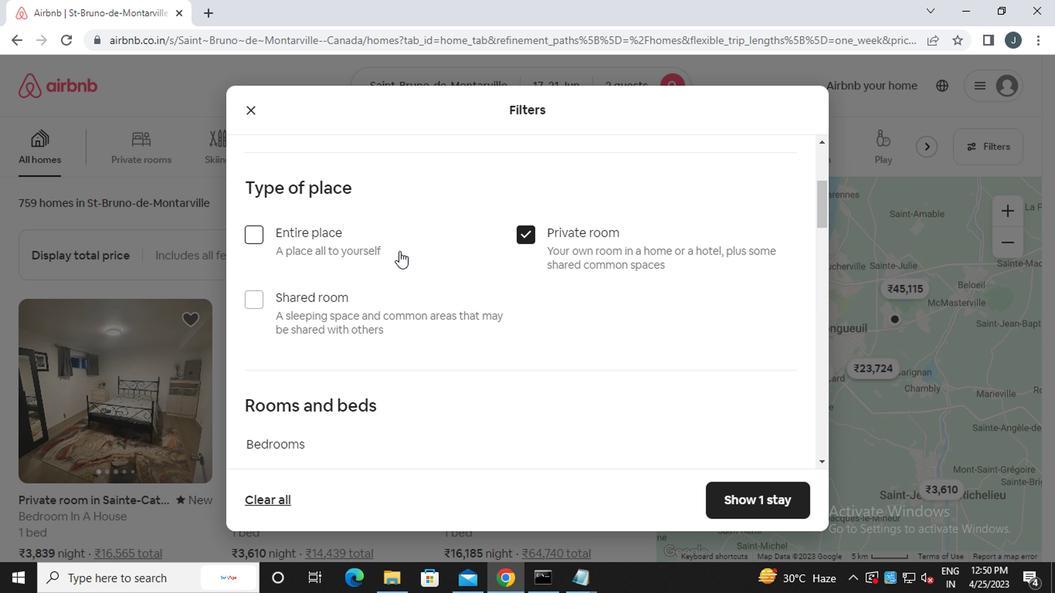 
Action: Mouse scrolled (389, 247) with delta (0, 0)
Screenshot: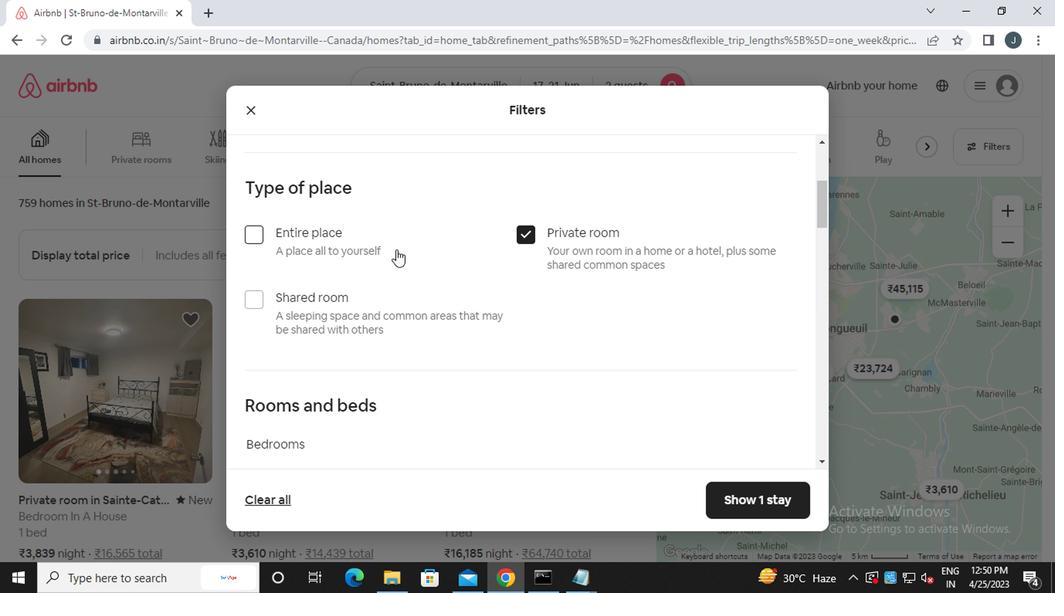 
Action: Mouse scrolled (389, 247) with delta (0, 0)
Screenshot: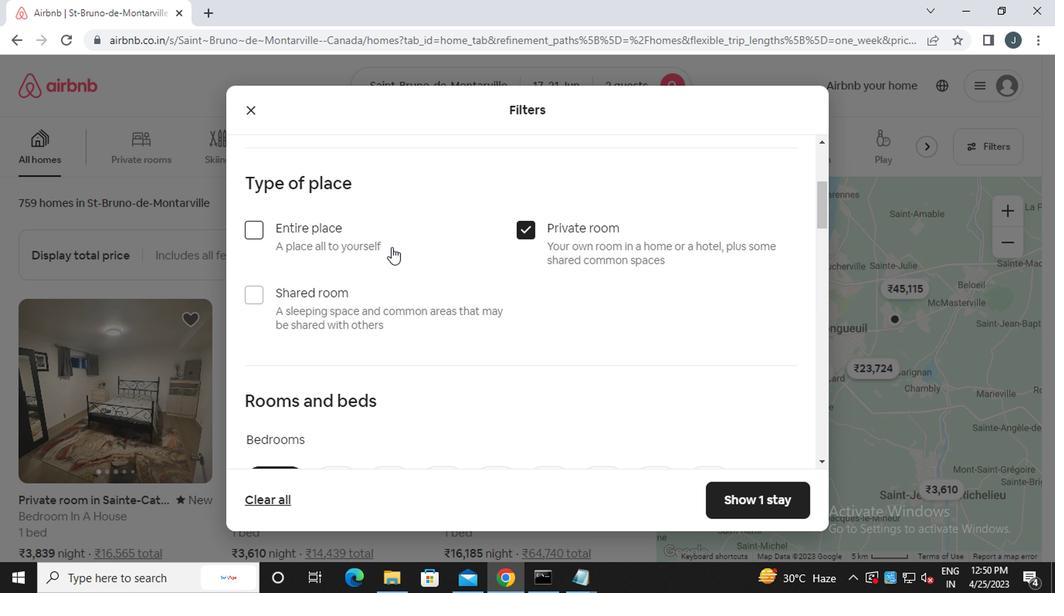 
Action: Mouse moved to (338, 257)
Screenshot: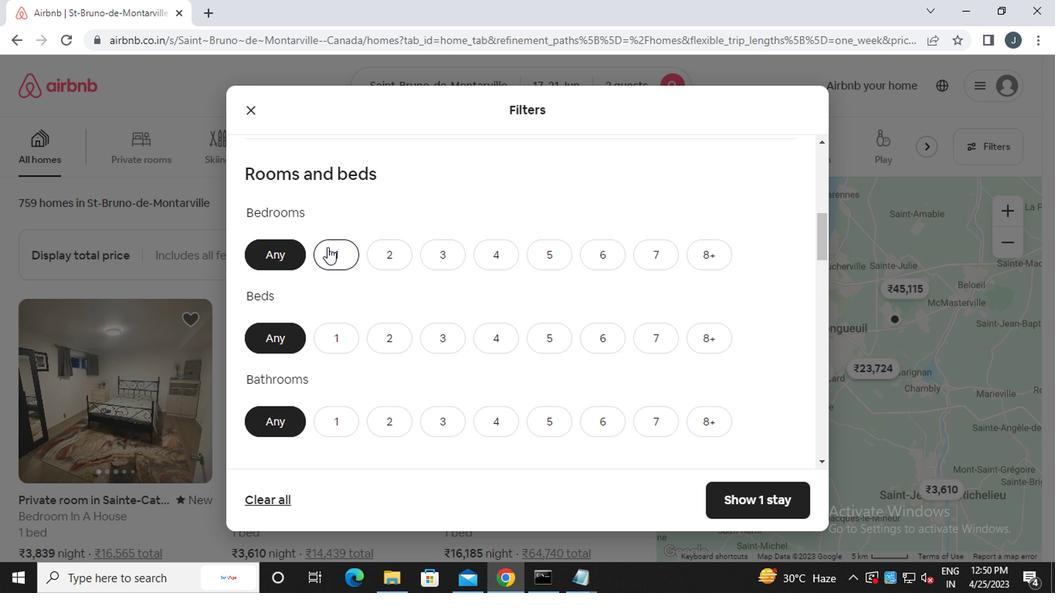 
Action: Mouse pressed left at (338, 257)
Screenshot: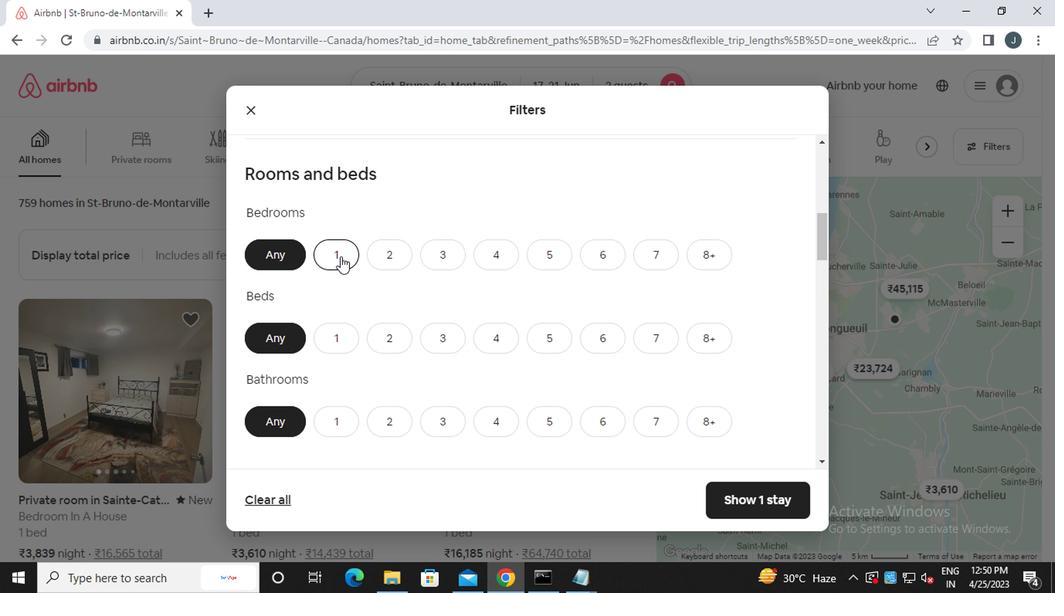 
Action: Mouse moved to (380, 336)
Screenshot: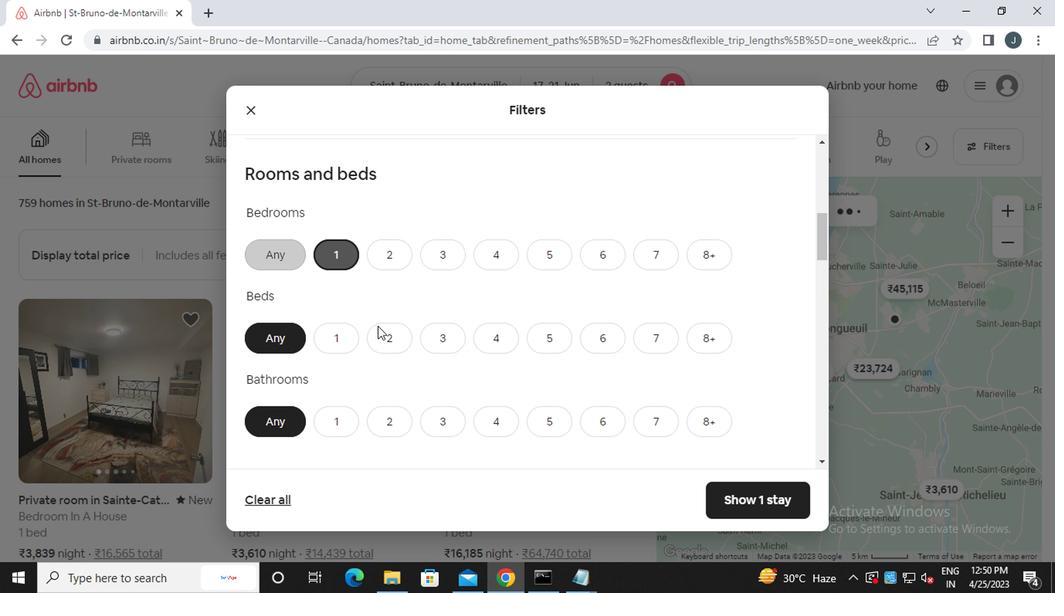 
Action: Mouse pressed left at (380, 336)
Screenshot: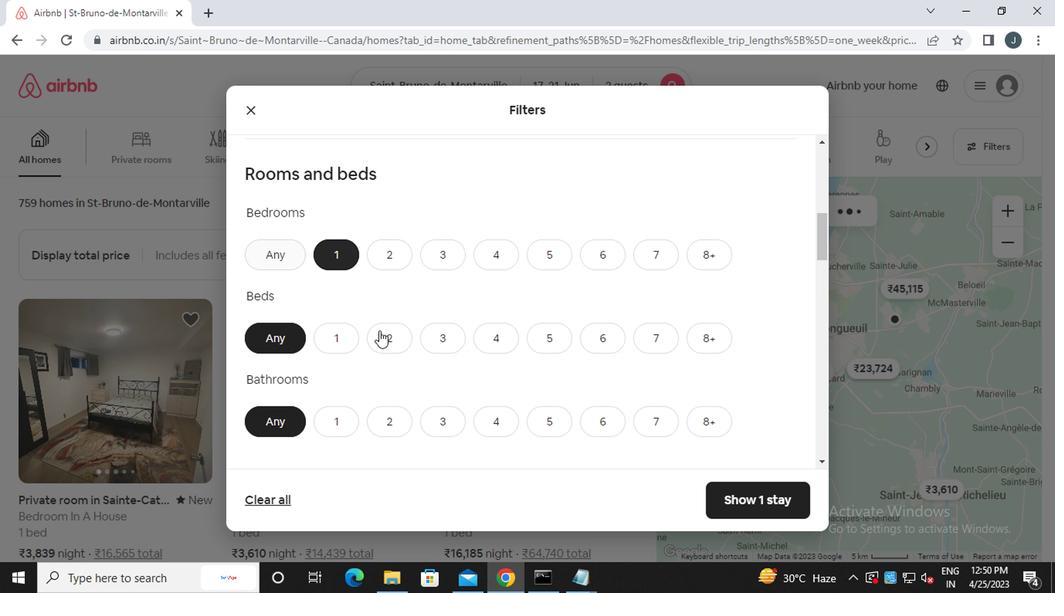 
Action: Mouse moved to (341, 421)
Screenshot: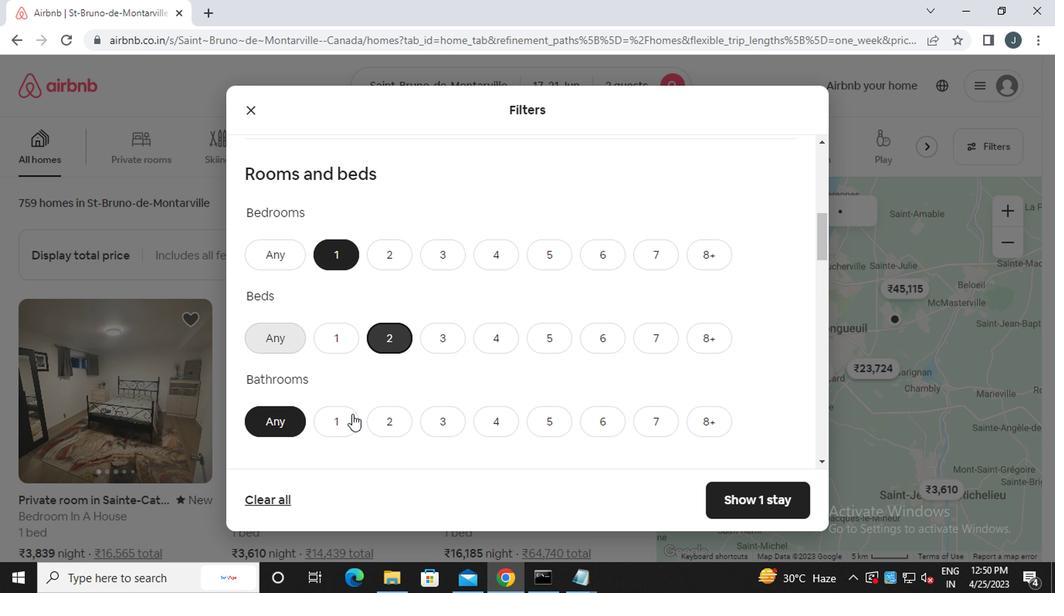 
Action: Mouse pressed left at (341, 421)
Screenshot: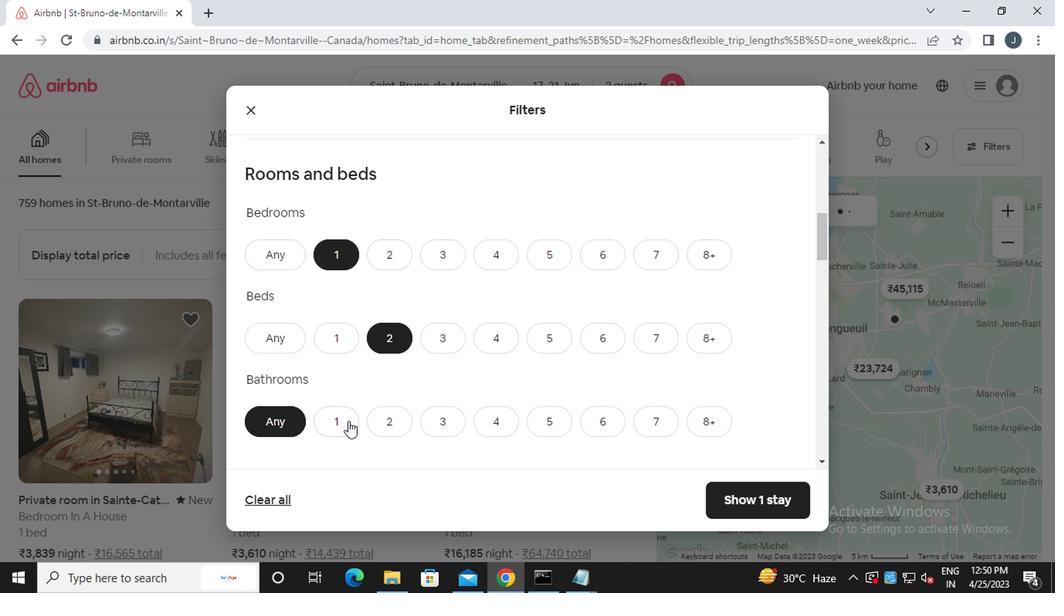 
Action: Mouse moved to (406, 322)
Screenshot: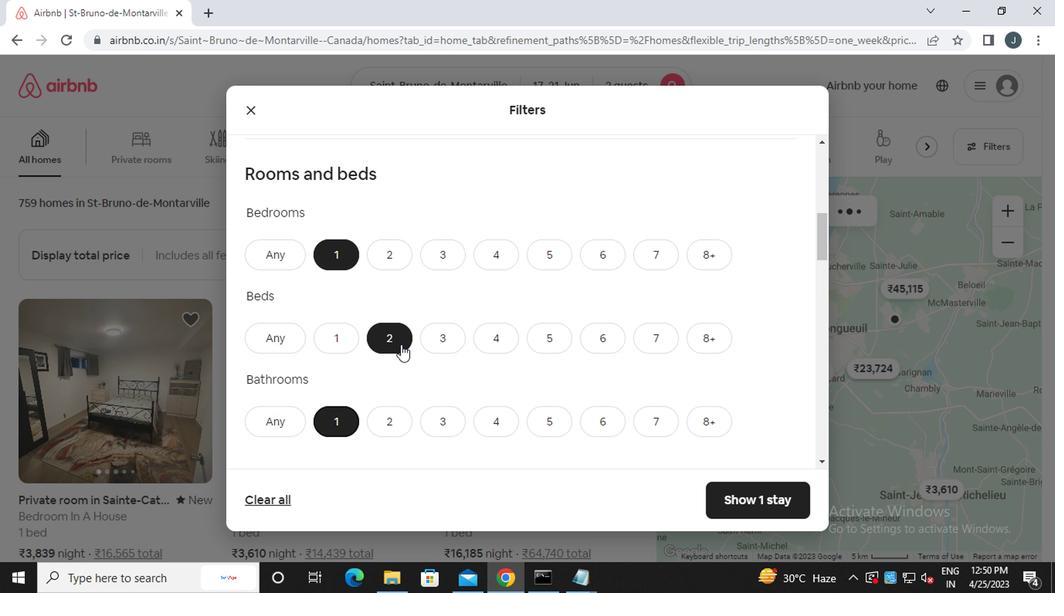
Action: Mouse scrolled (406, 320) with delta (0, -1)
Screenshot: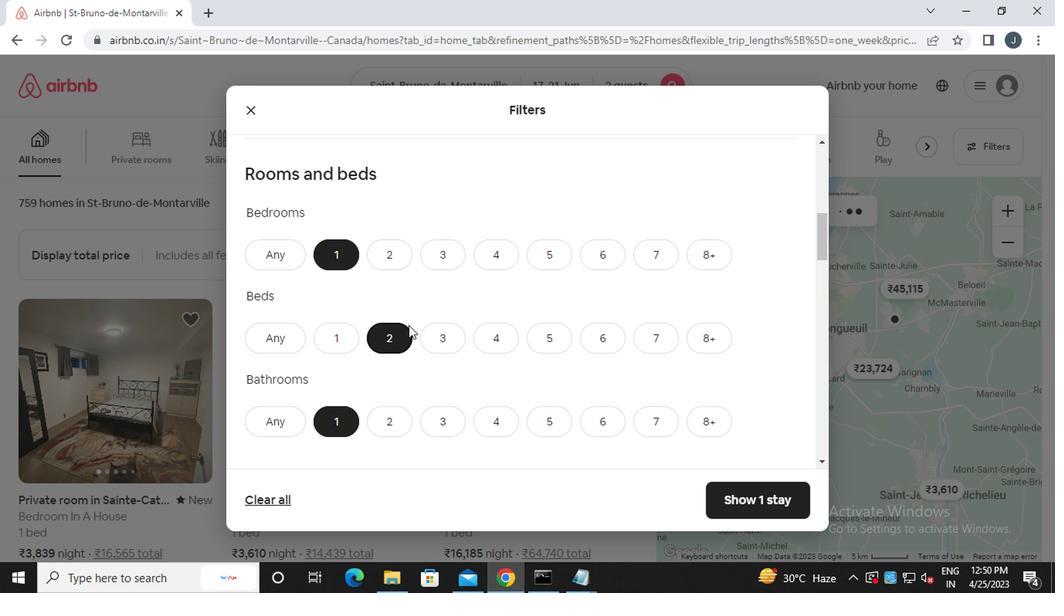 
Action: Mouse scrolled (406, 320) with delta (0, -1)
Screenshot: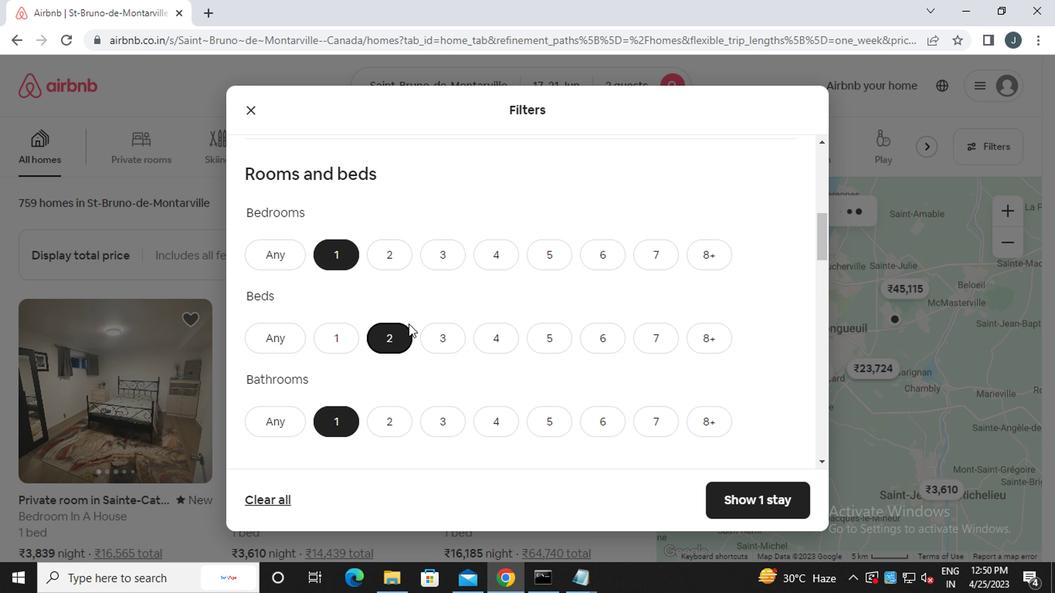 
Action: Mouse scrolled (406, 320) with delta (0, -1)
Screenshot: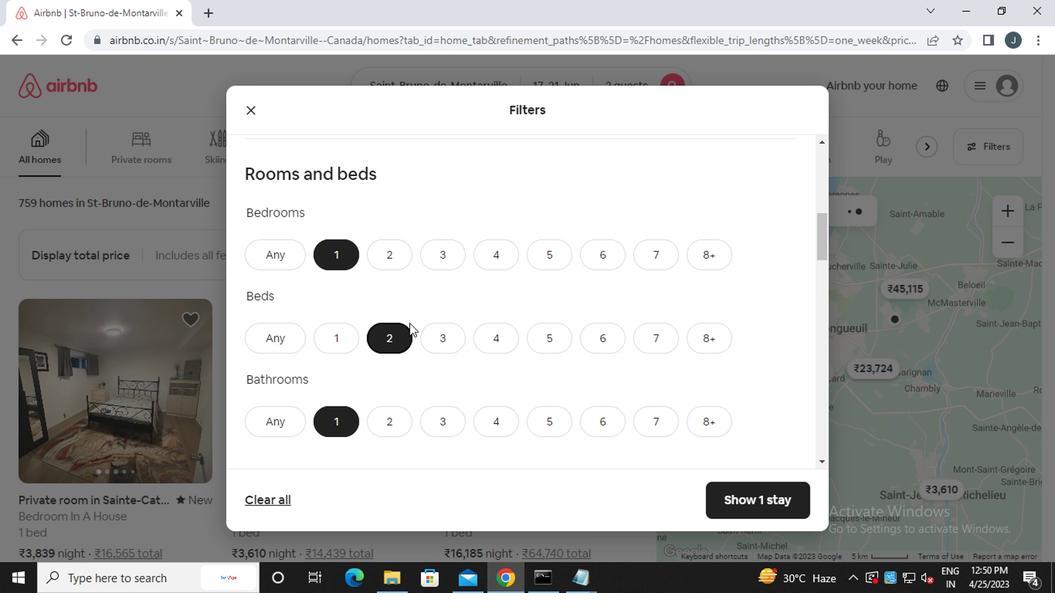 
Action: Mouse scrolled (406, 320) with delta (0, -1)
Screenshot: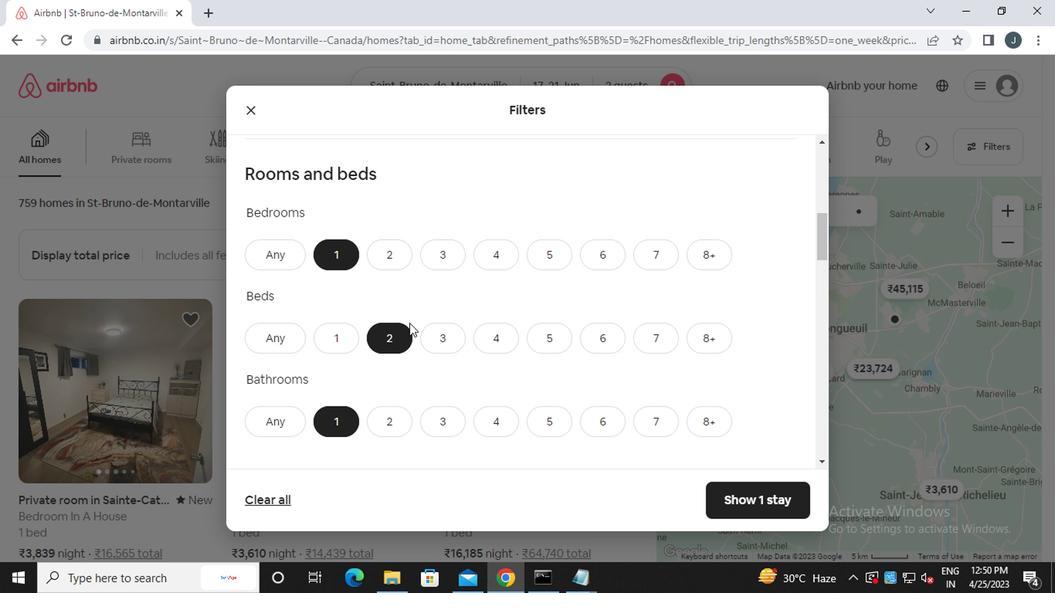 
Action: Mouse scrolled (406, 320) with delta (0, -1)
Screenshot: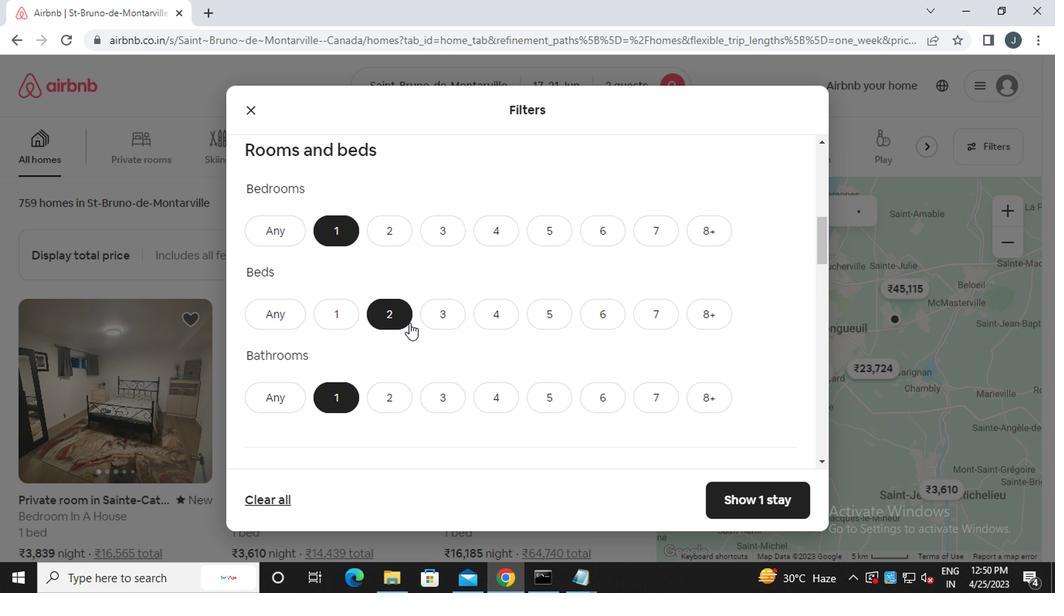 
Action: Mouse scrolled (406, 320) with delta (0, -1)
Screenshot: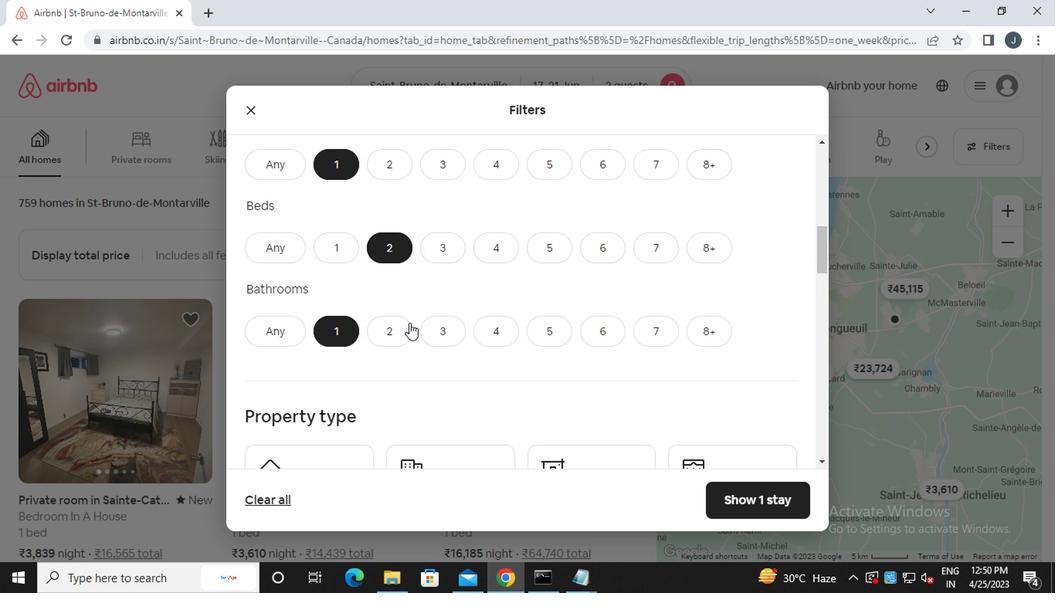 
Action: Mouse scrolled (406, 322) with delta (0, 0)
Screenshot: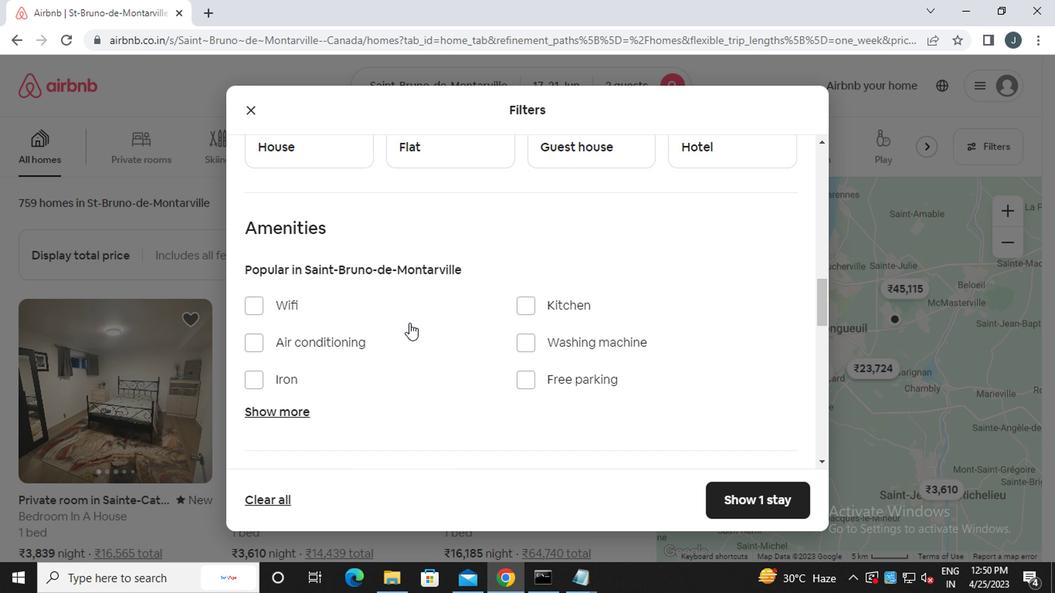
Action: Mouse moved to (295, 211)
Screenshot: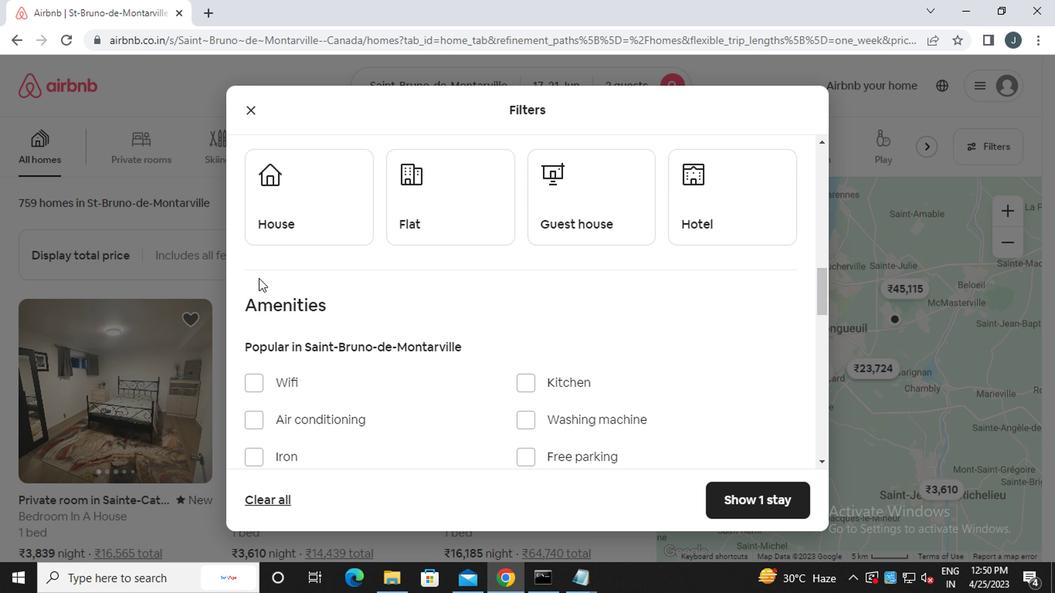
Action: Mouse pressed left at (295, 211)
Screenshot: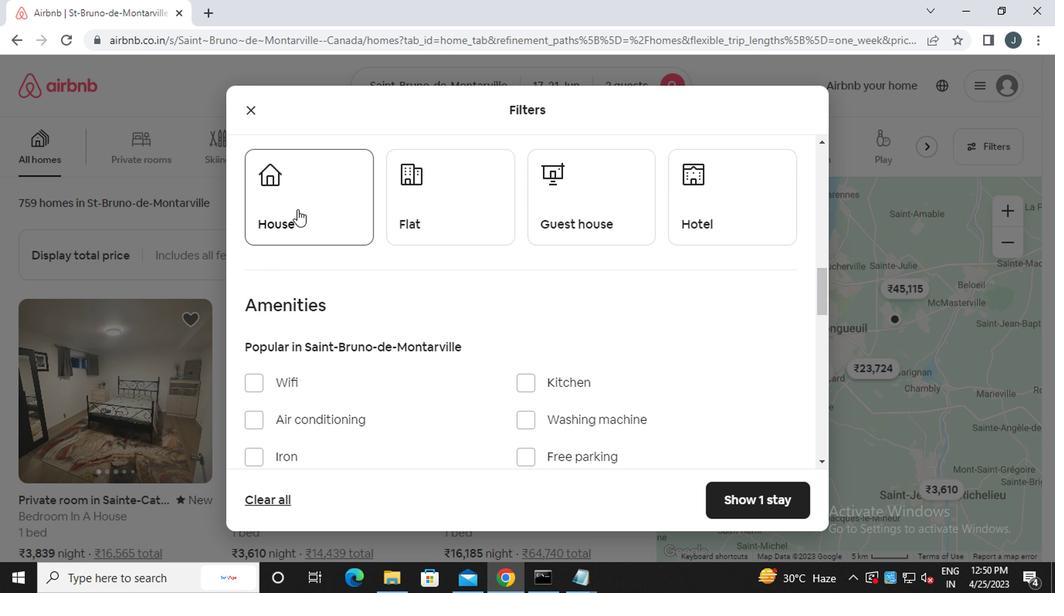 
Action: Mouse moved to (418, 220)
Screenshot: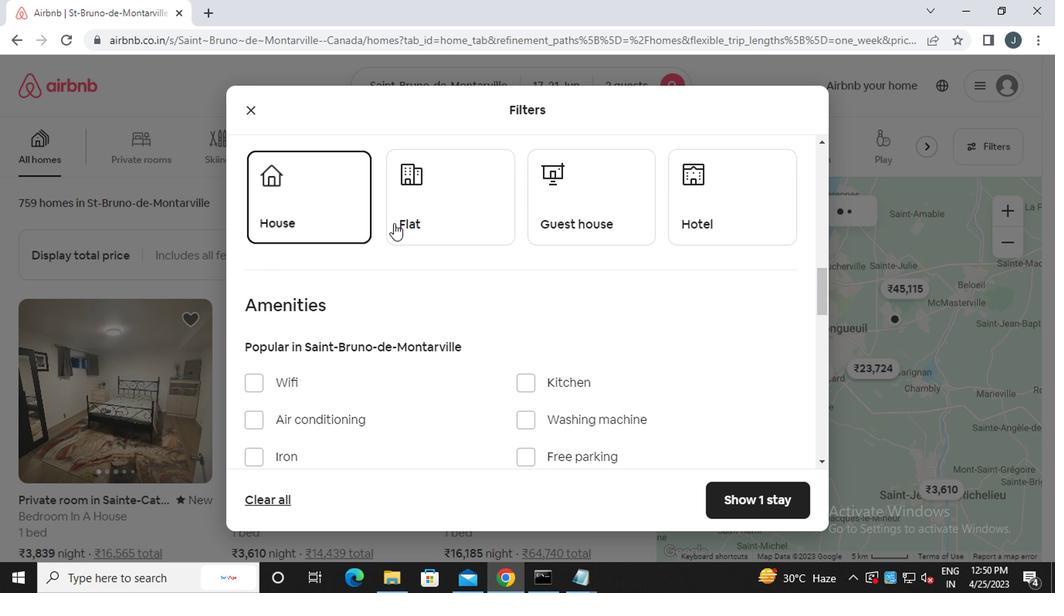 
Action: Mouse pressed left at (418, 220)
Screenshot: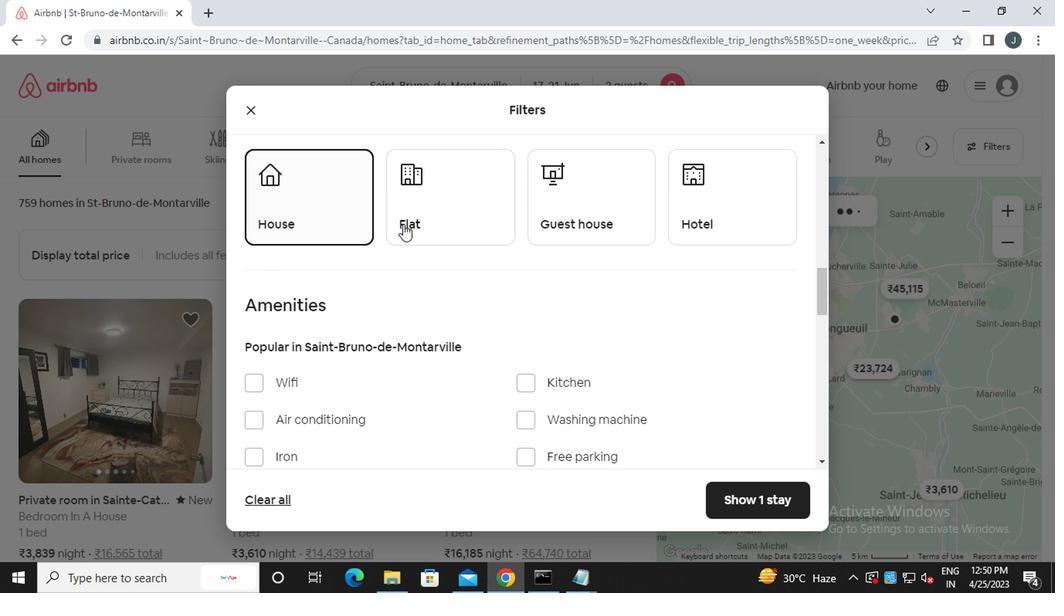 
Action: Mouse moved to (599, 212)
Screenshot: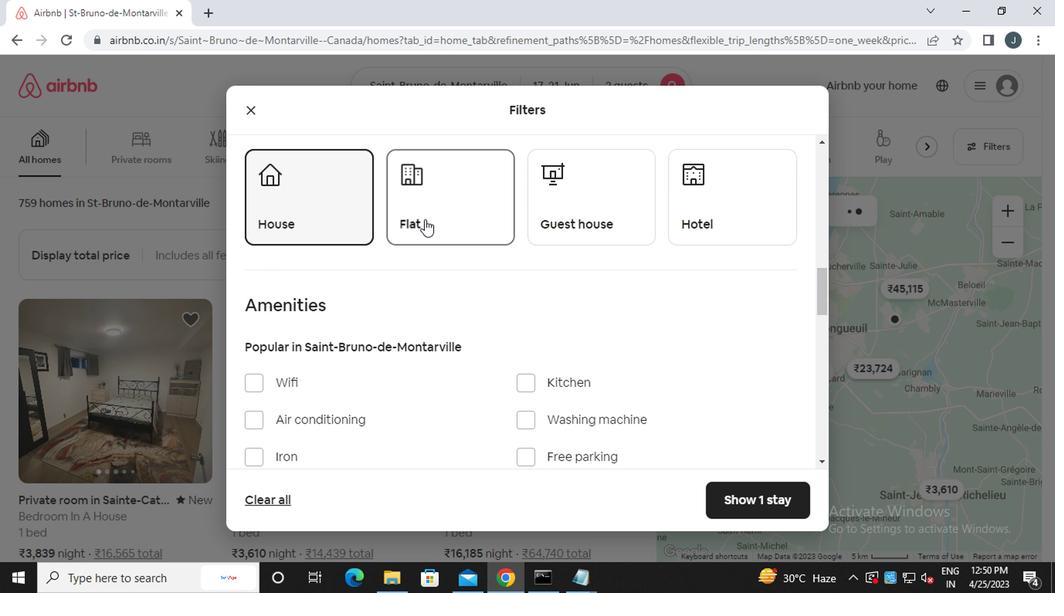 
Action: Mouse pressed left at (599, 212)
Screenshot: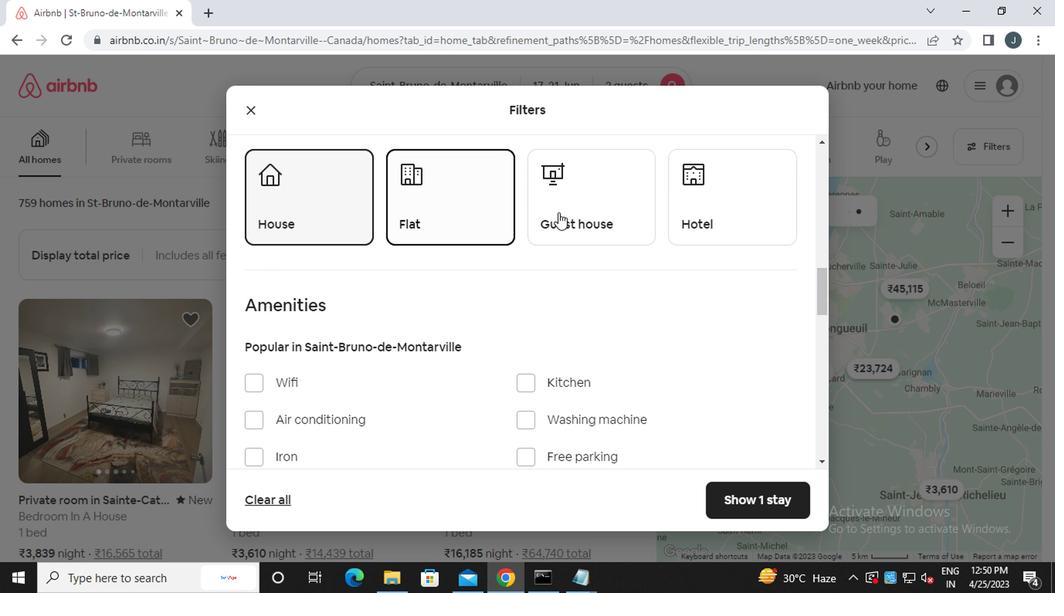 
Action: Mouse moved to (567, 231)
Screenshot: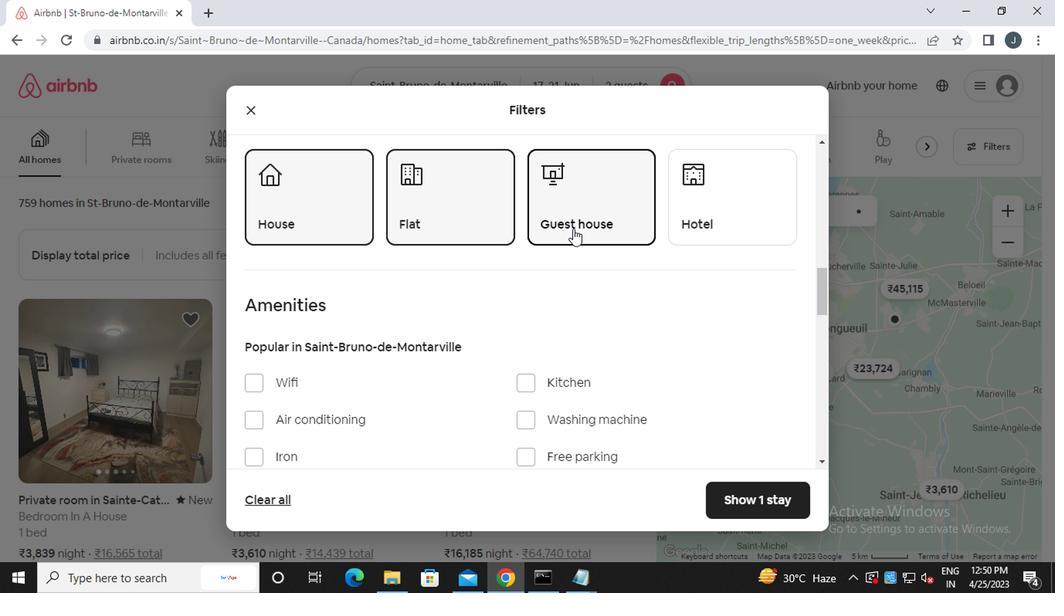 
Action: Mouse scrolled (567, 230) with delta (0, 0)
Screenshot: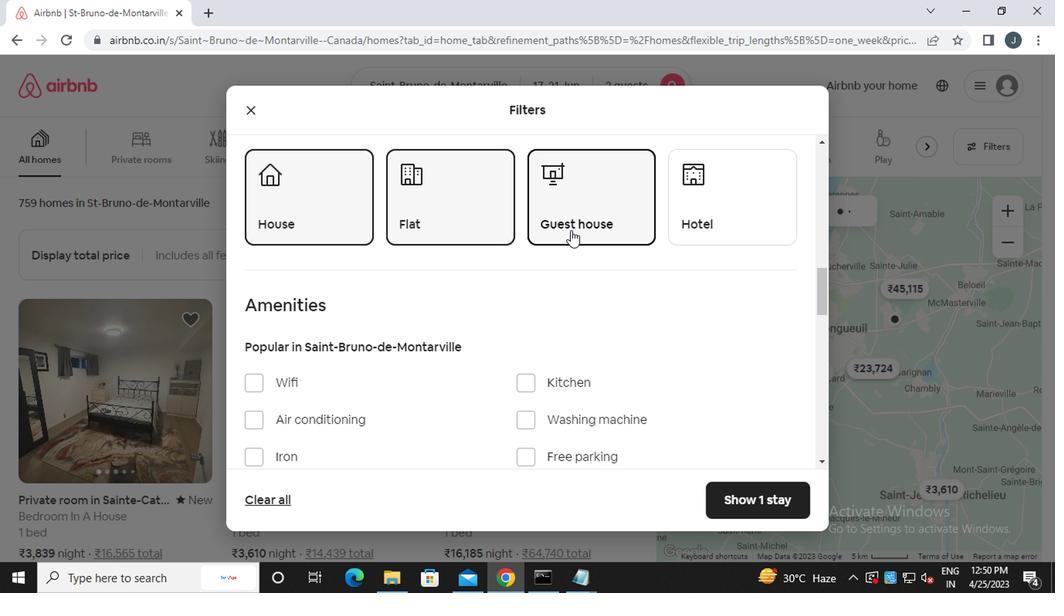 
Action: Mouse scrolled (567, 230) with delta (0, 0)
Screenshot: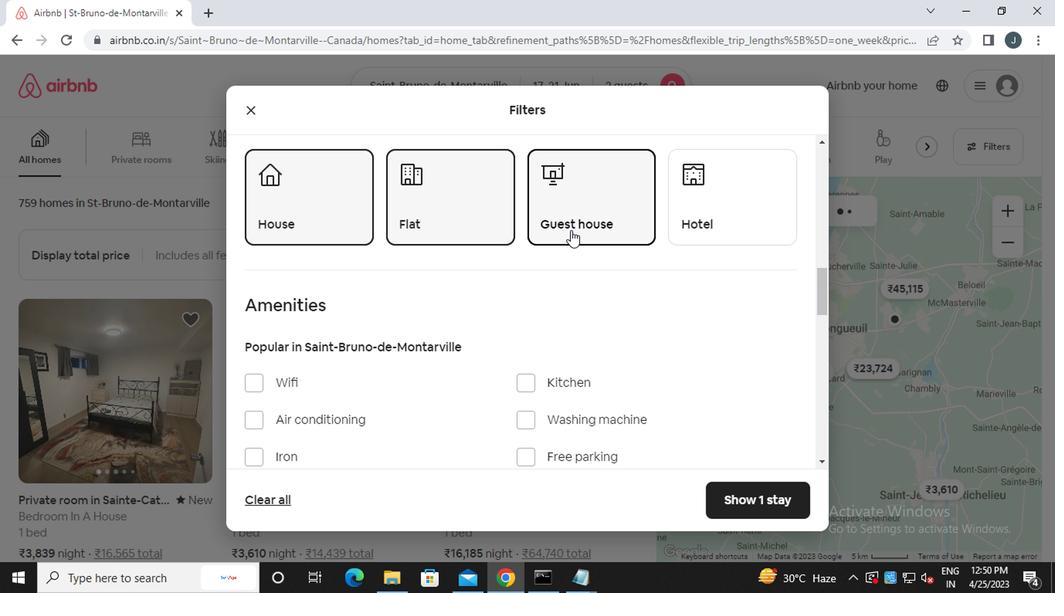 
Action: Mouse scrolled (567, 230) with delta (0, 0)
Screenshot: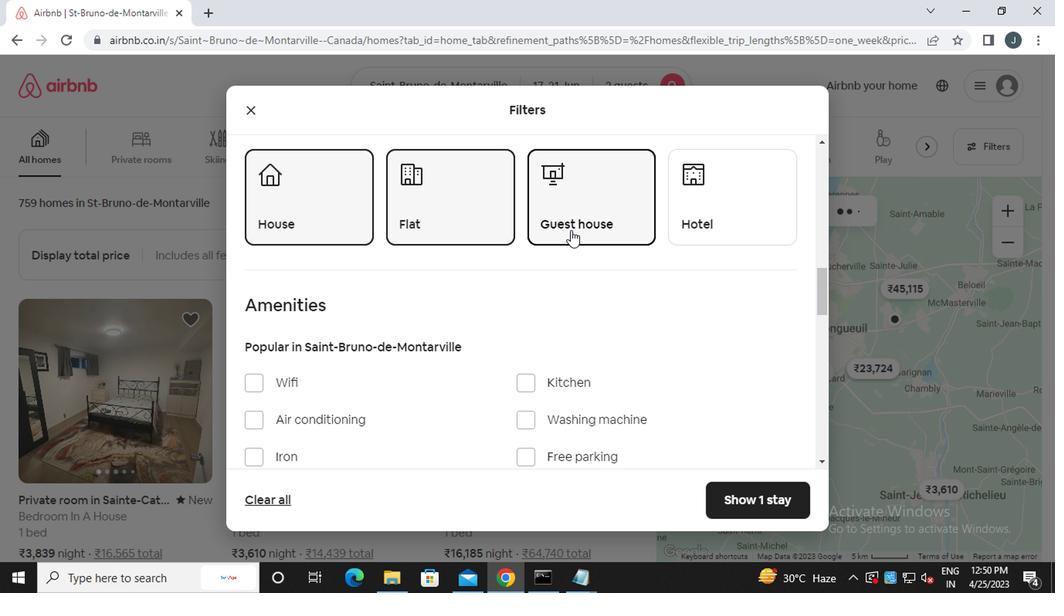 
Action: Mouse scrolled (567, 230) with delta (0, 0)
Screenshot: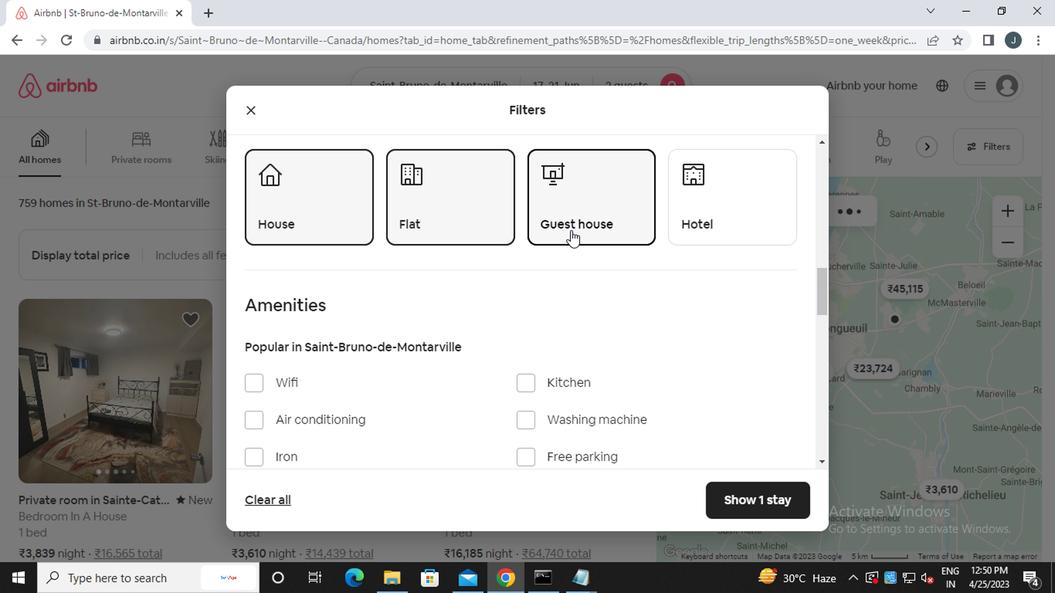 
Action: Mouse moved to (567, 232)
Screenshot: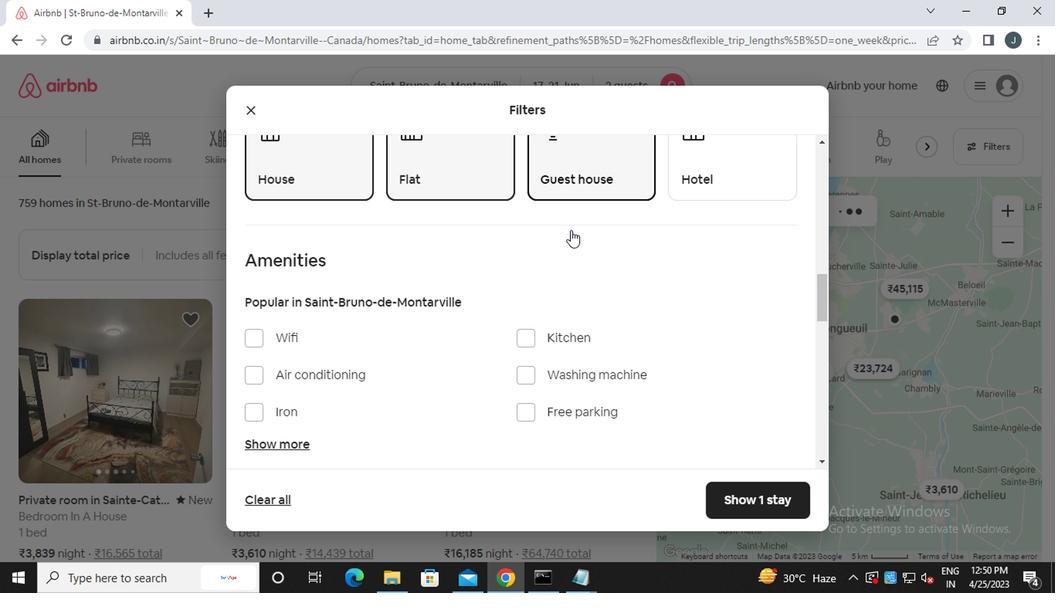 
Action: Mouse scrolled (567, 231) with delta (0, -1)
Screenshot: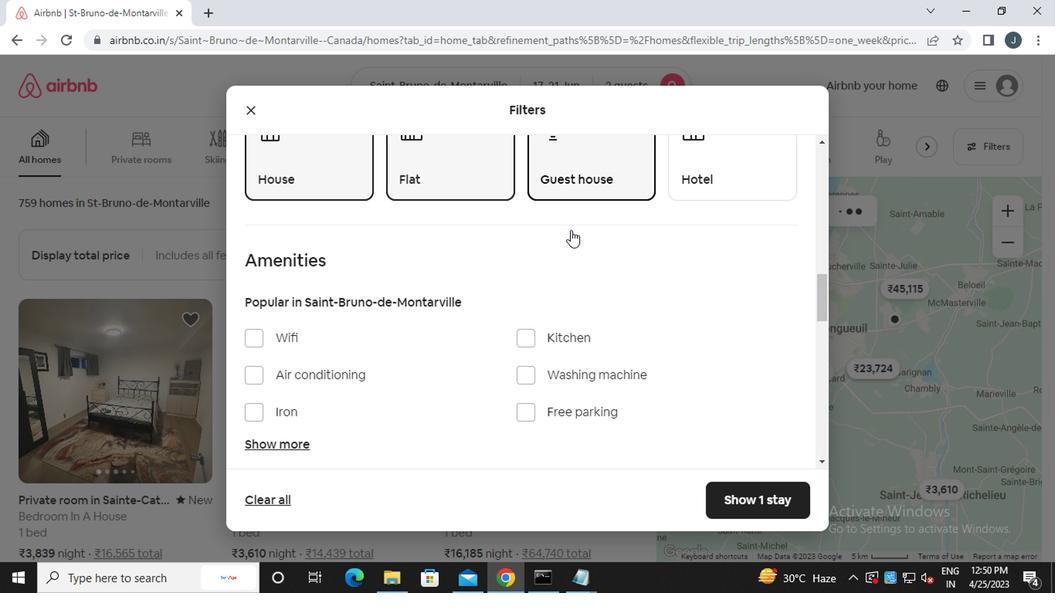 
Action: Mouse moved to (760, 279)
Screenshot: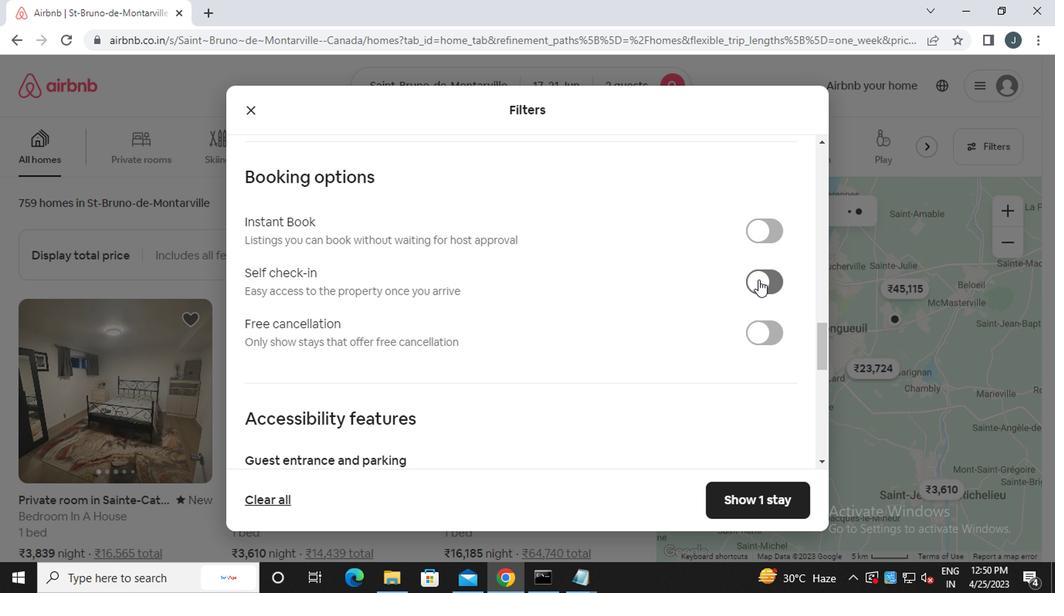 
Action: Mouse pressed left at (760, 279)
Screenshot: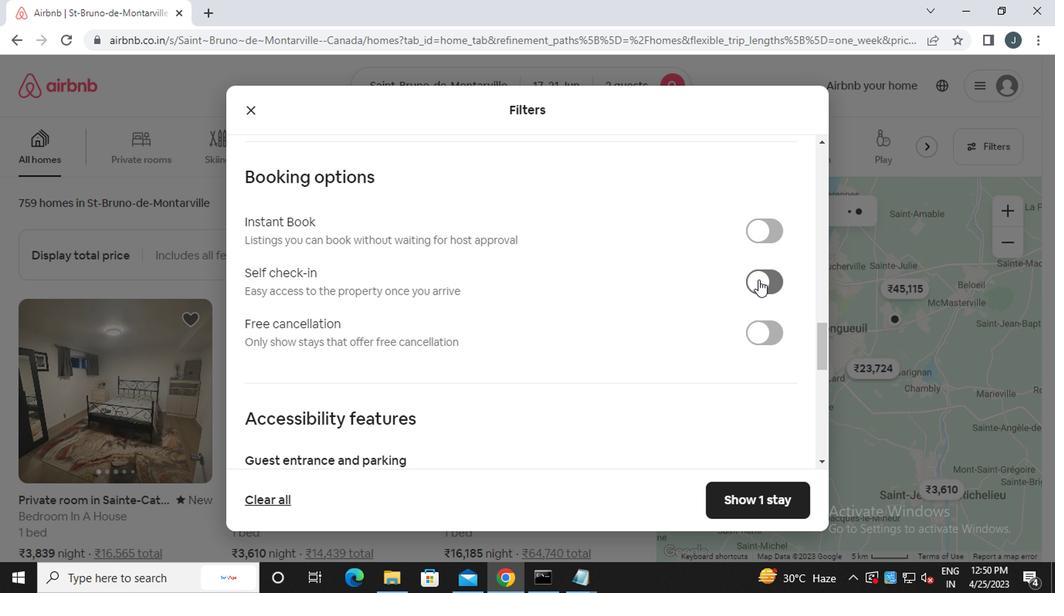 
Action: Mouse moved to (360, 324)
Screenshot: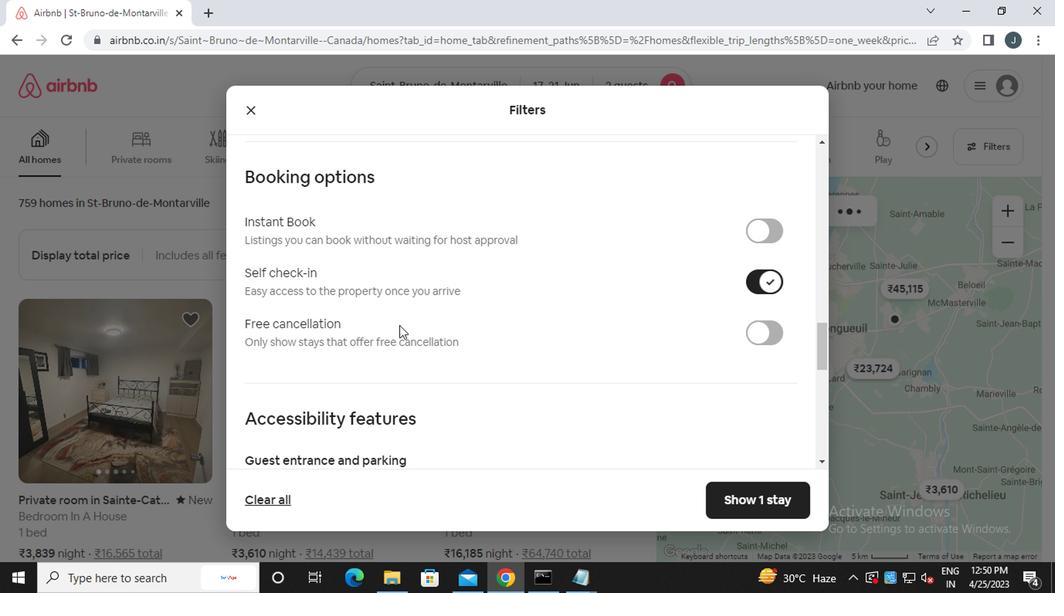 
Action: Mouse scrolled (360, 323) with delta (0, 0)
Screenshot: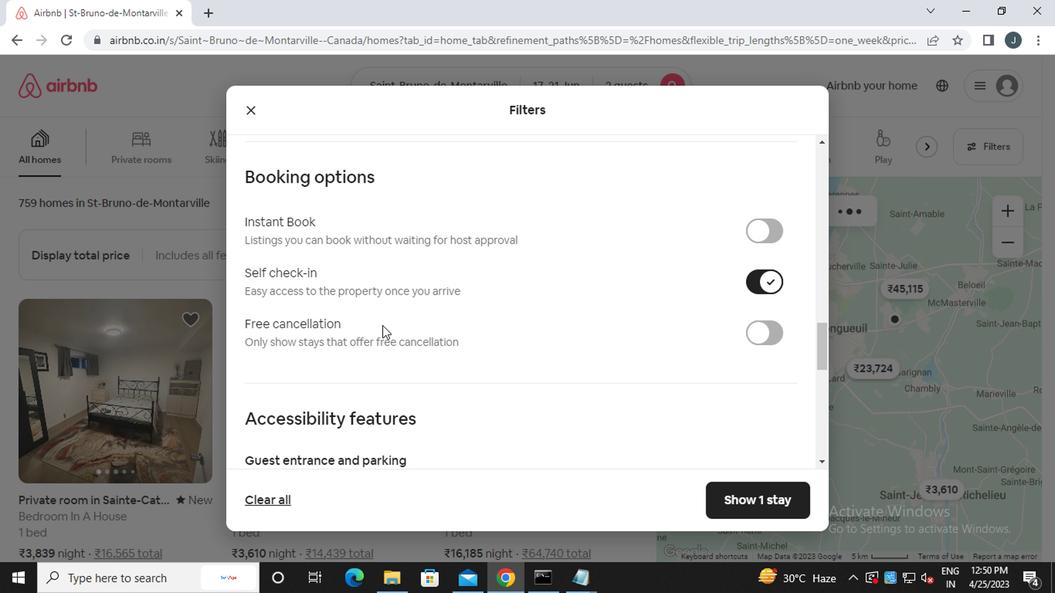 
Action: Mouse scrolled (360, 323) with delta (0, 0)
Screenshot: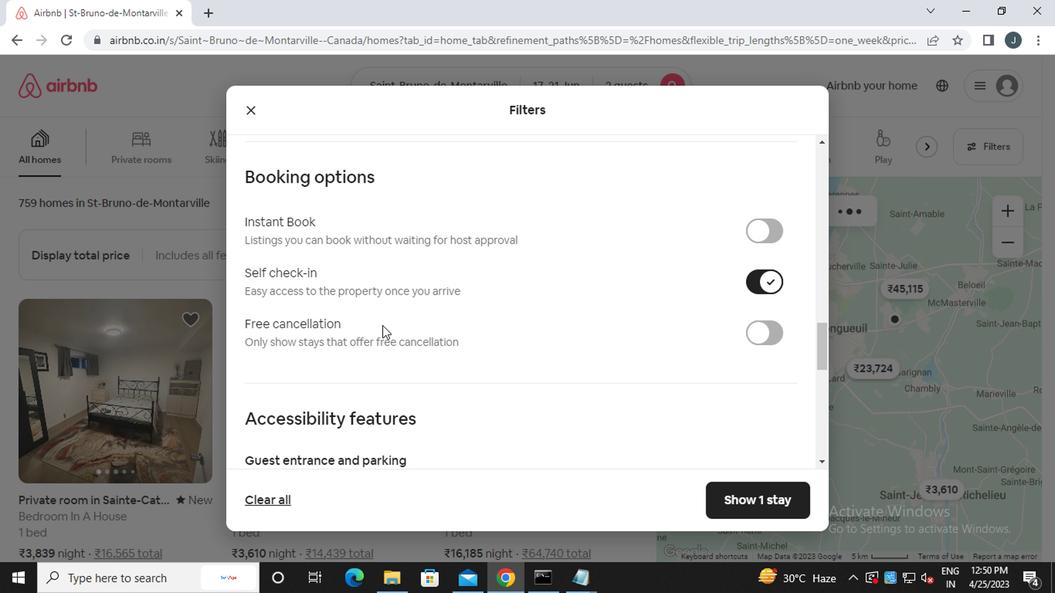 
Action: Mouse scrolled (360, 323) with delta (0, 0)
Screenshot: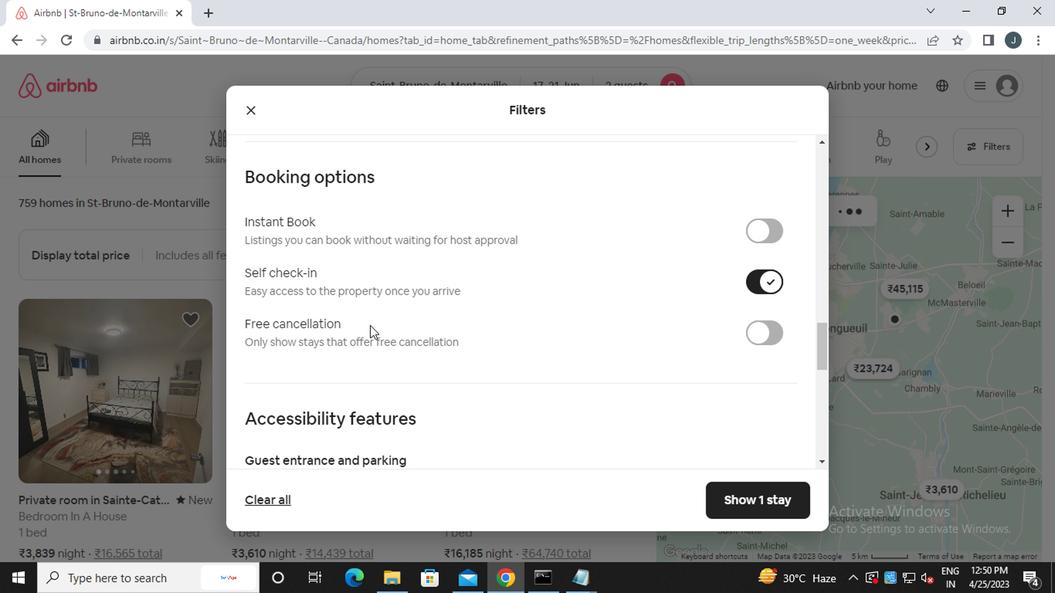 
Action: Mouse scrolled (360, 323) with delta (0, 0)
Screenshot: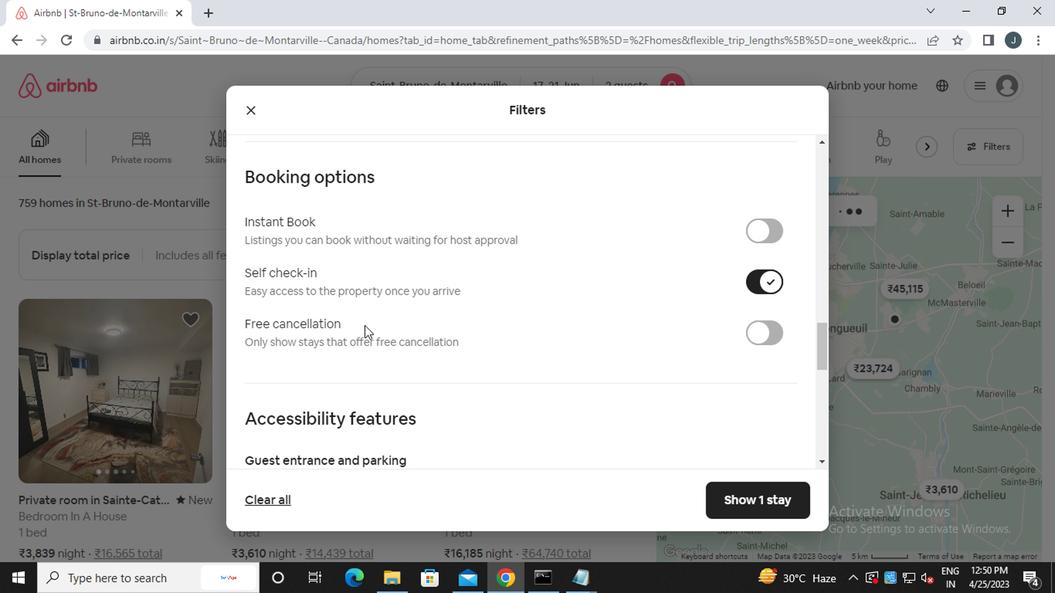 
Action: Mouse scrolled (360, 323) with delta (0, 0)
Screenshot: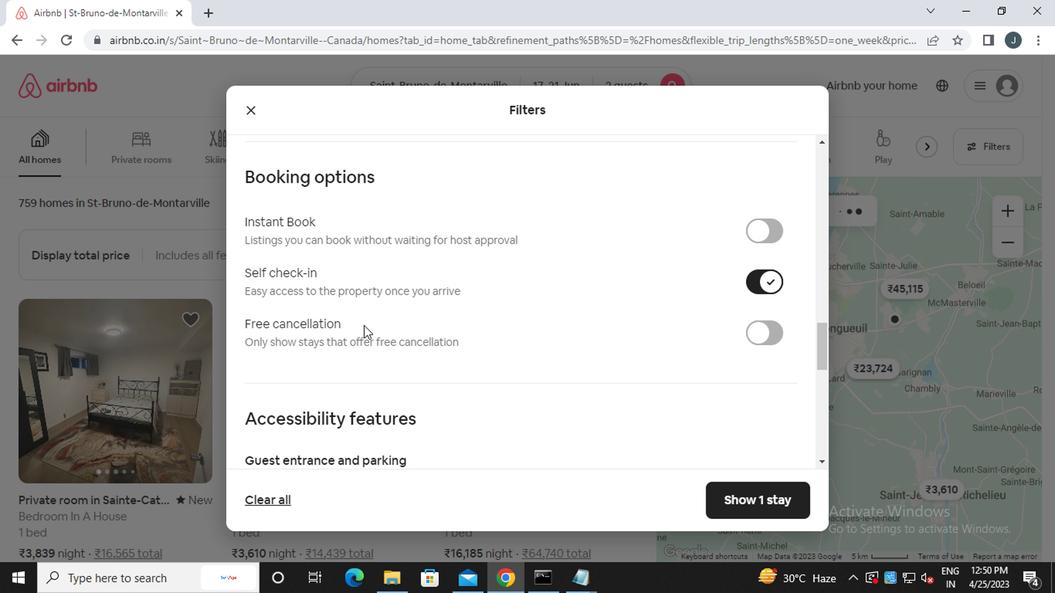 
Action: Mouse scrolled (360, 323) with delta (0, 0)
Screenshot: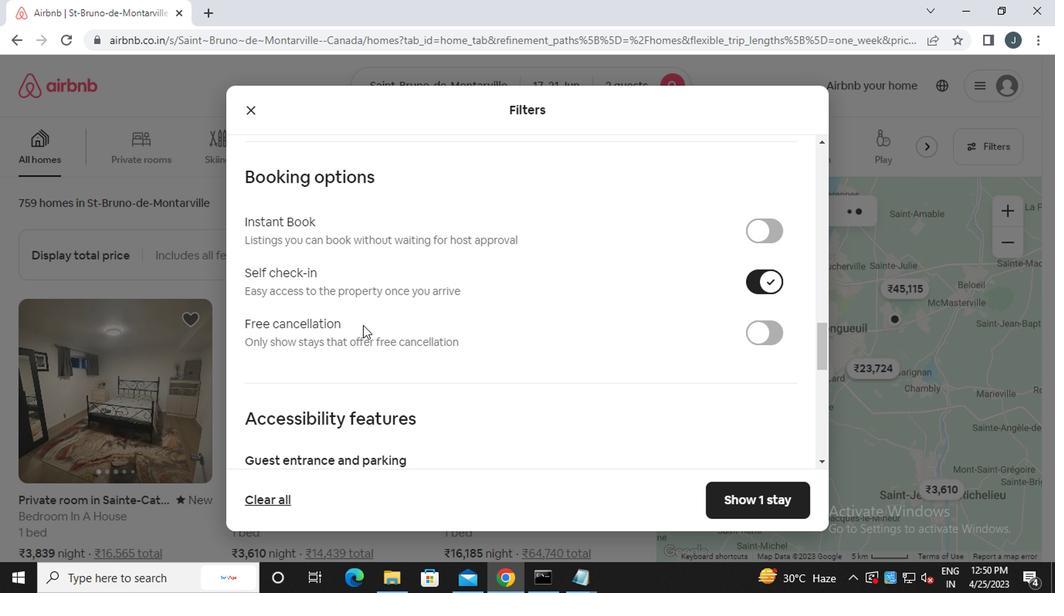 
Action: Mouse scrolled (360, 323) with delta (0, 0)
Screenshot: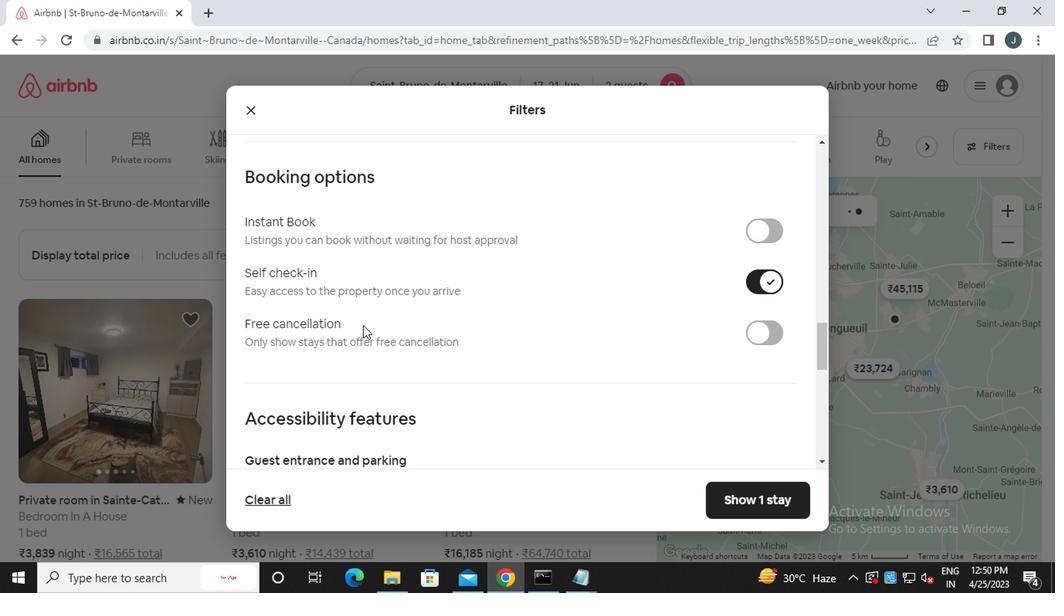 
Action: Mouse moved to (352, 354)
Screenshot: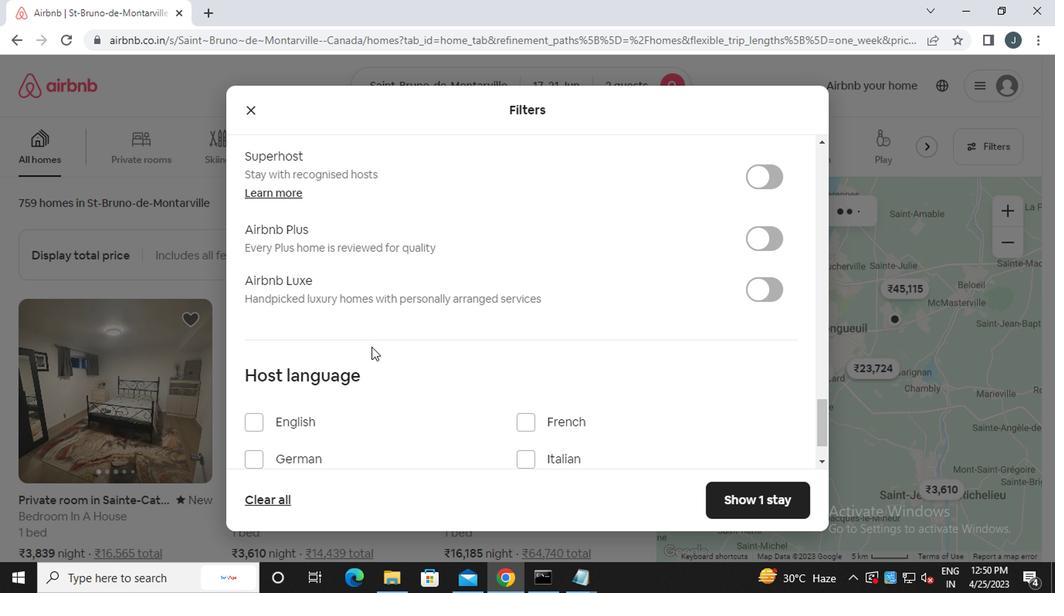 
Action: Mouse scrolled (352, 353) with delta (0, 0)
Screenshot: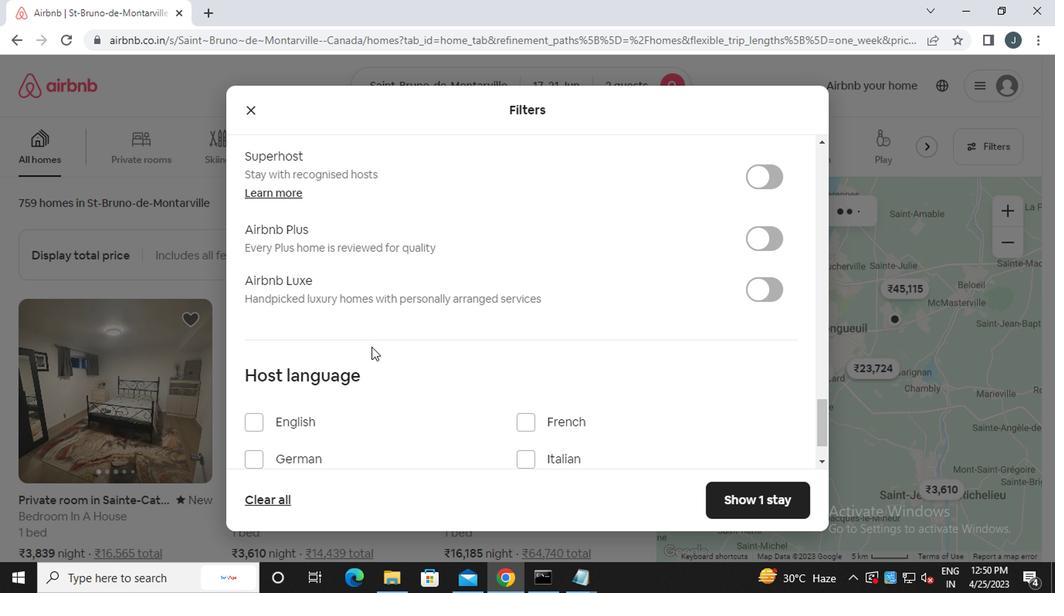 
Action: Mouse scrolled (352, 353) with delta (0, 0)
Screenshot: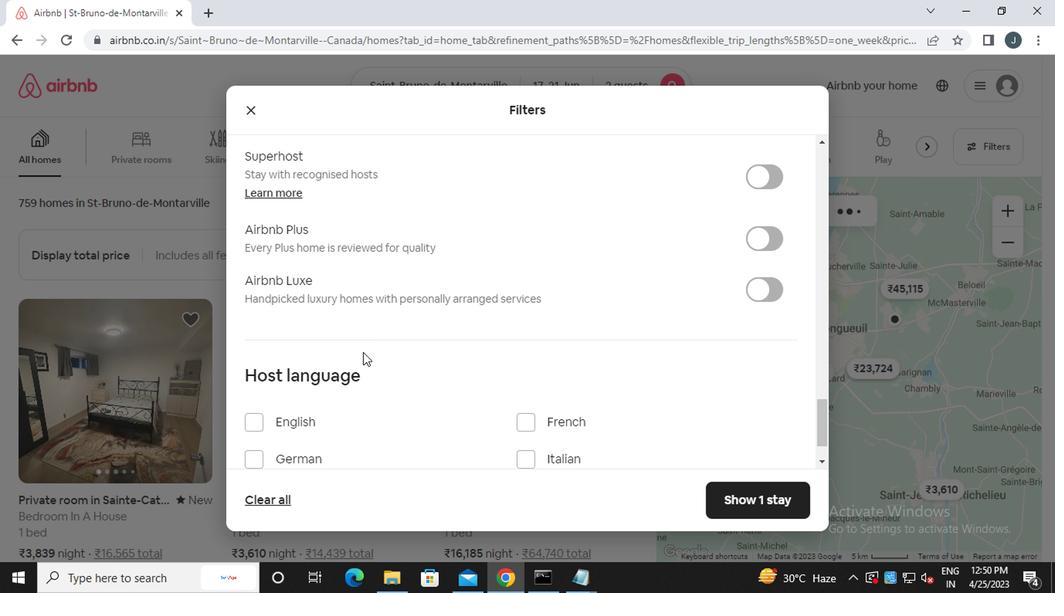 
Action: Mouse moved to (259, 358)
Screenshot: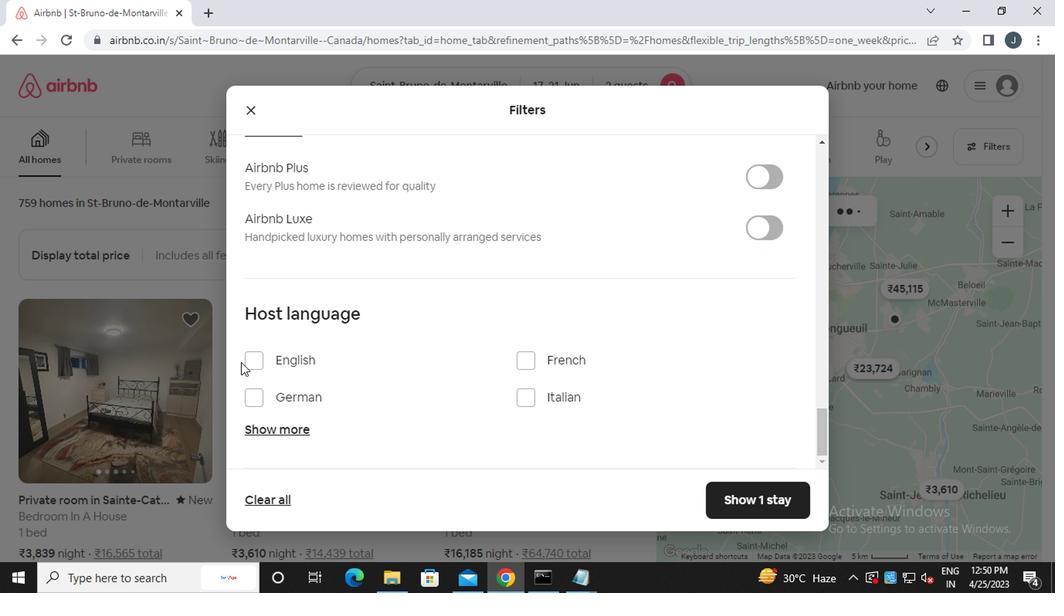
Action: Mouse pressed left at (259, 358)
Screenshot: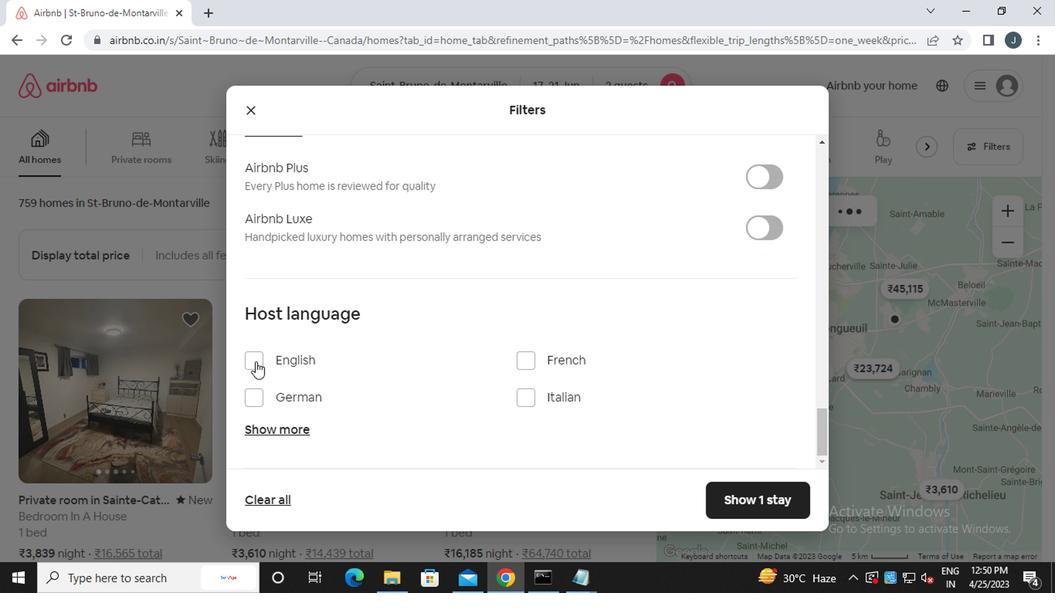 
Action: Mouse moved to (740, 496)
Screenshot: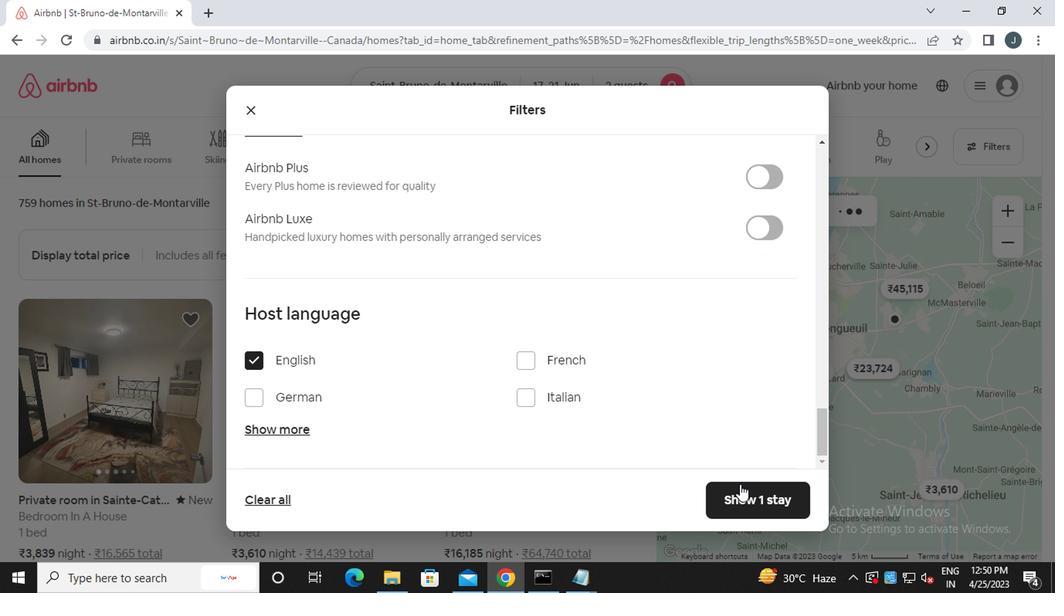 
Action: Mouse pressed left at (740, 496)
Screenshot: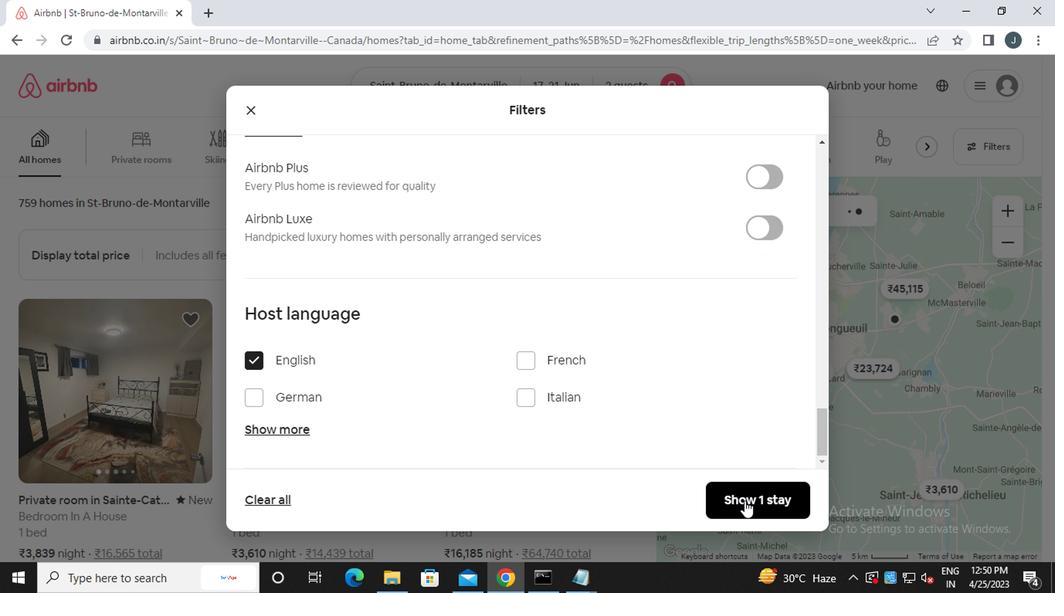 
Action: Mouse moved to (740, 490)
Screenshot: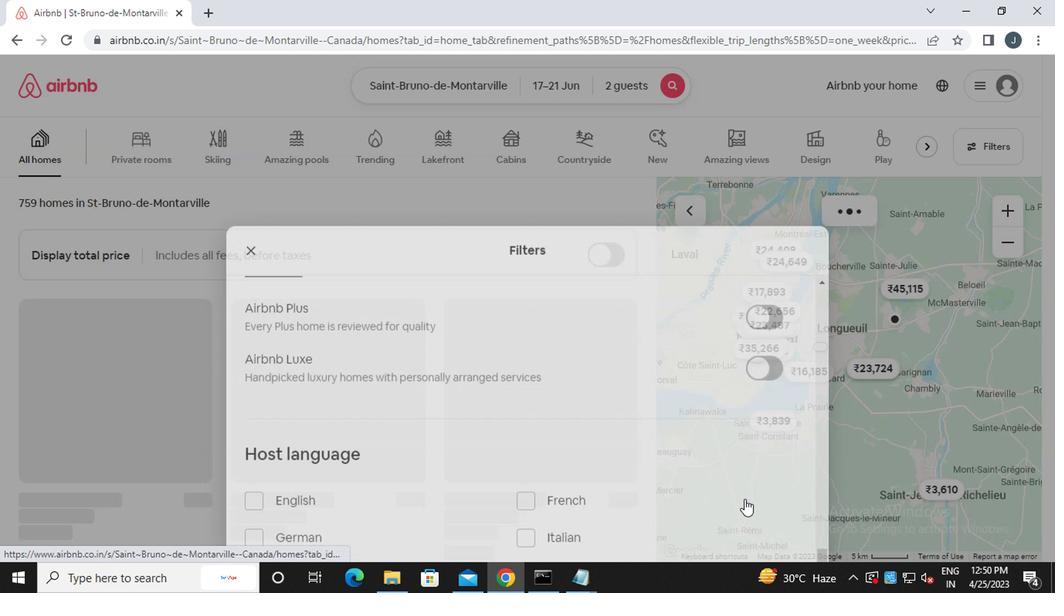 
